 Task: Find connections with filter location Alhaurín el Grande with filter topic #coachingwith filter profile language English with filter current company Persistent Systems with filter school Saintgits College of Engineering (Autonomous) with filter industry Holding Companies with filter service category Ghostwriting with filter keywords title Director of Maintenance
Action: Mouse moved to (512, 64)
Screenshot: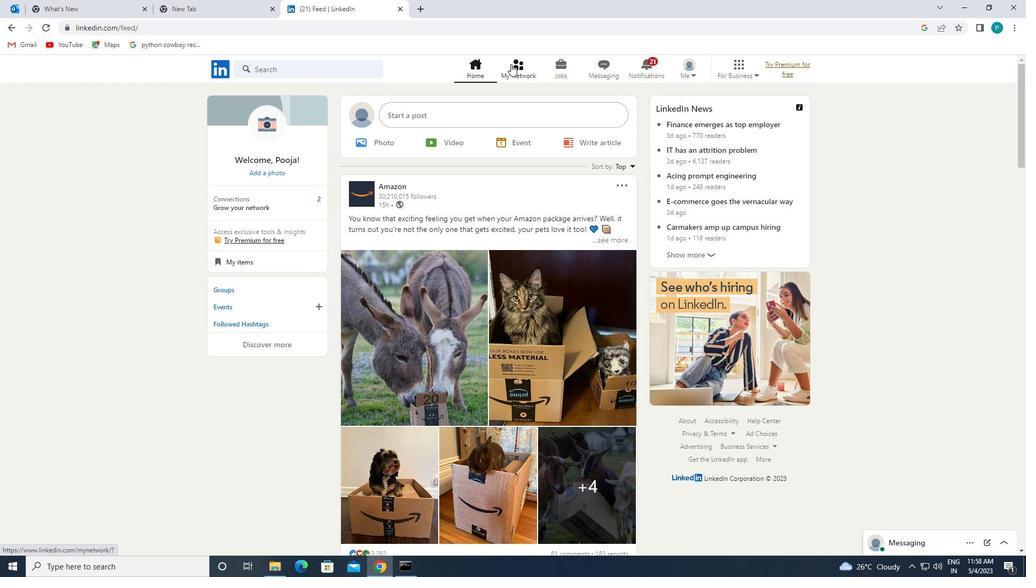 
Action: Mouse pressed left at (512, 64)
Screenshot: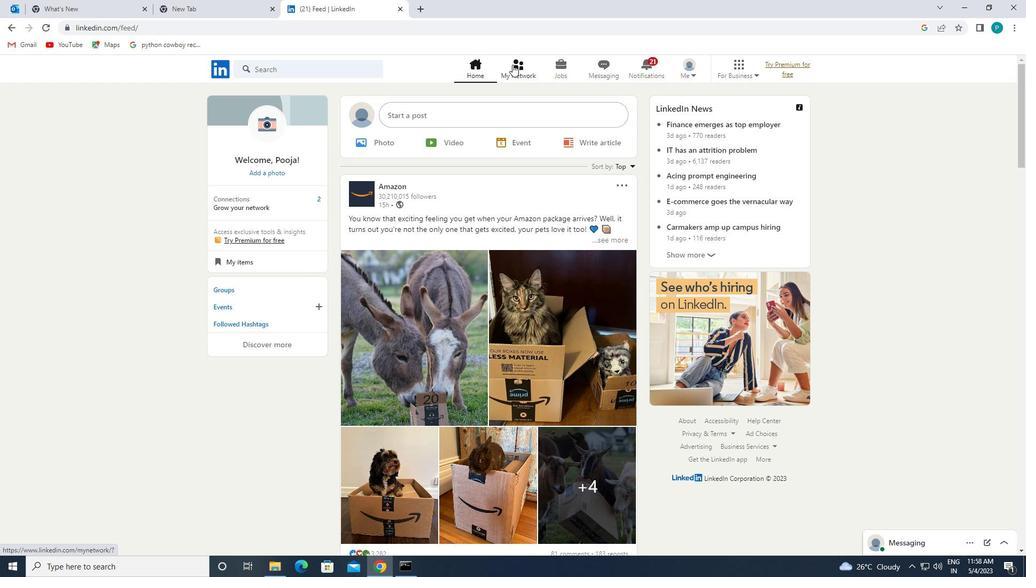 
Action: Mouse moved to (285, 129)
Screenshot: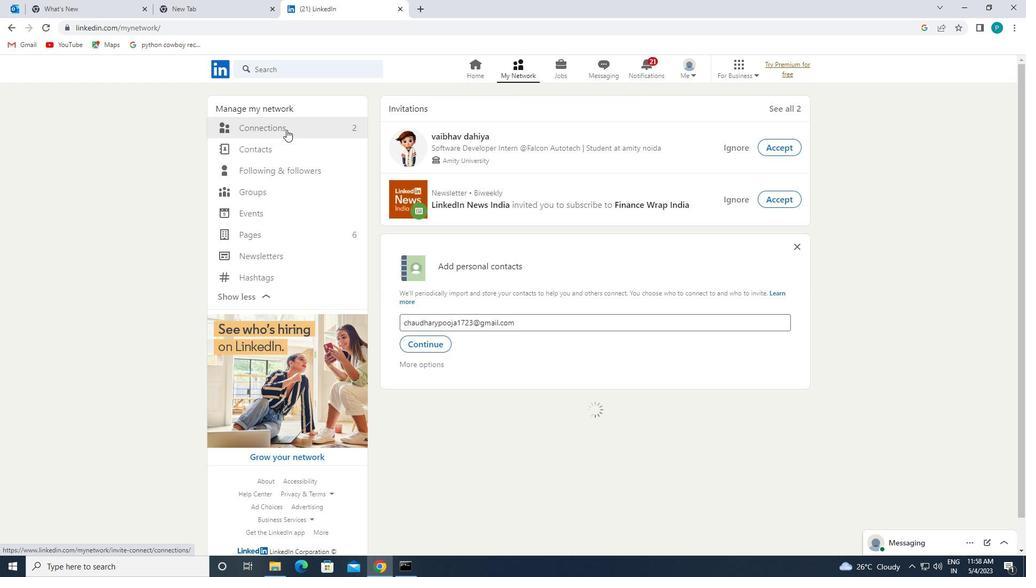 
Action: Mouse pressed left at (285, 129)
Screenshot: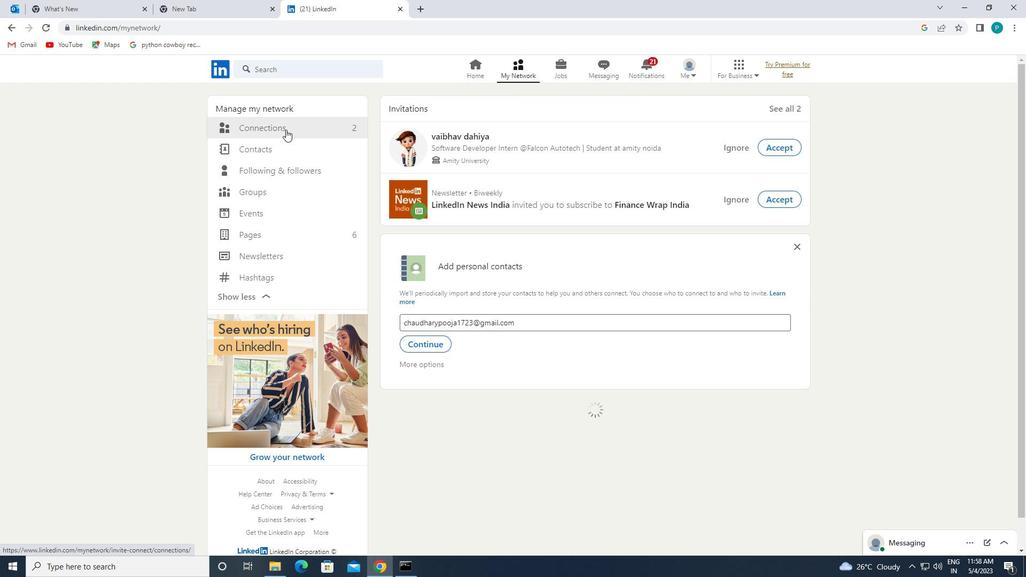 
Action: Mouse moved to (583, 134)
Screenshot: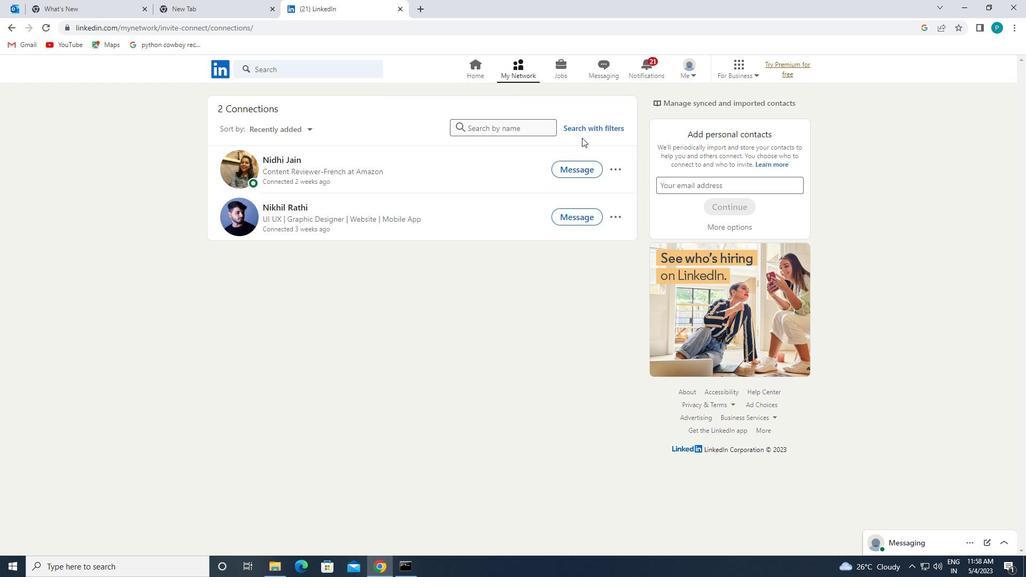 
Action: Mouse pressed left at (583, 134)
Screenshot: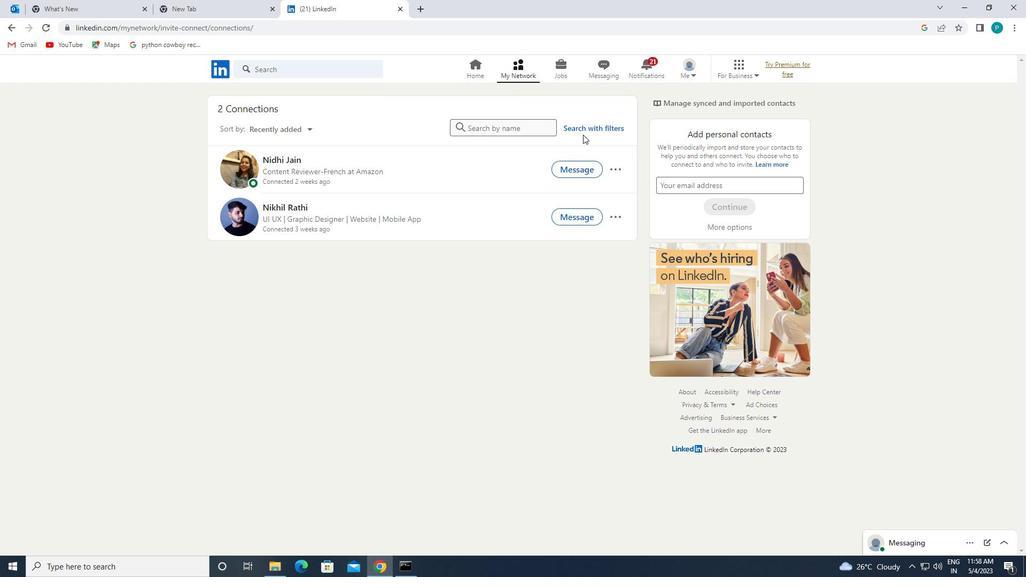 
Action: Mouse moved to (583, 130)
Screenshot: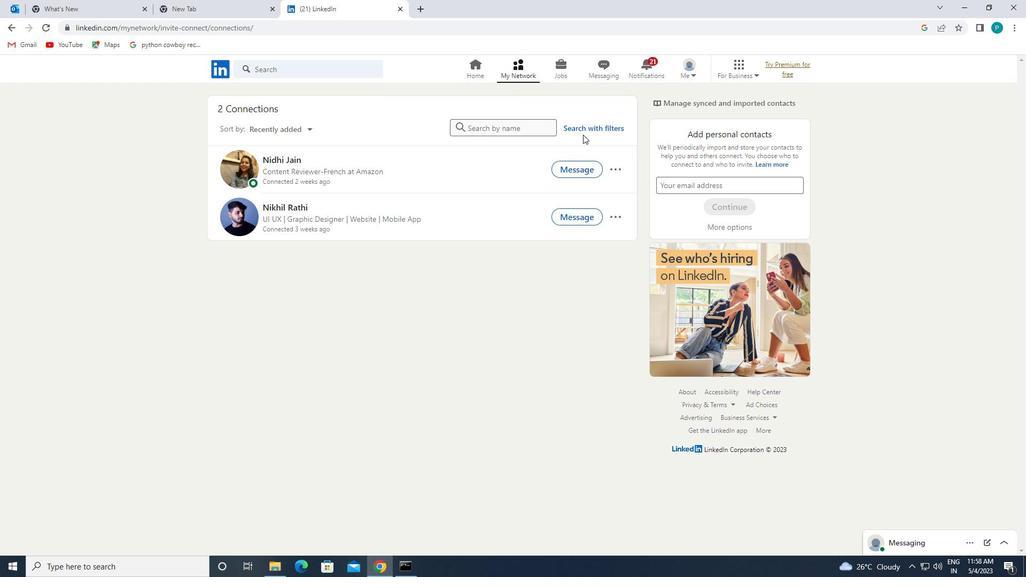 
Action: Mouse pressed left at (583, 130)
Screenshot: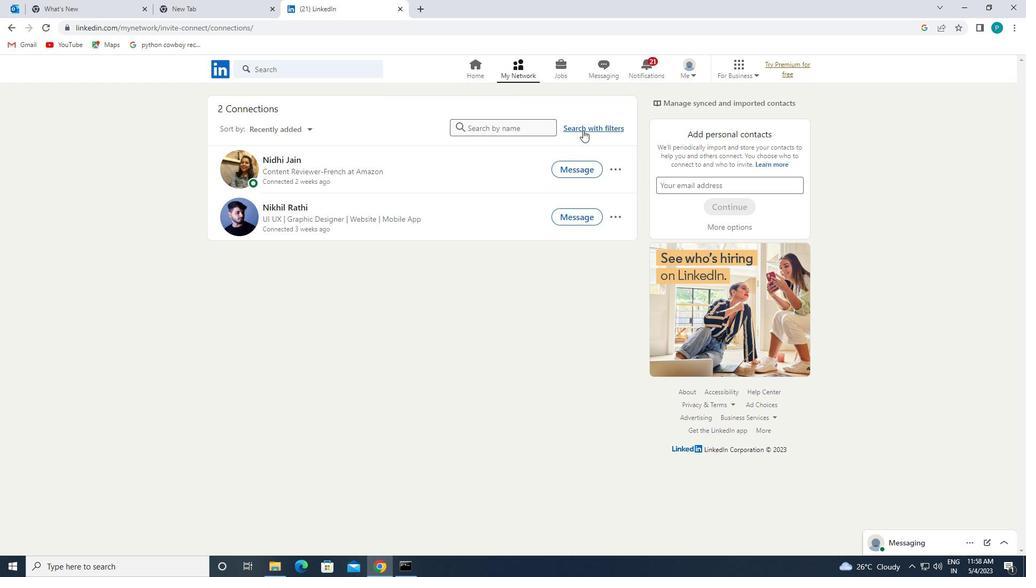 
Action: Mouse moved to (541, 95)
Screenshot: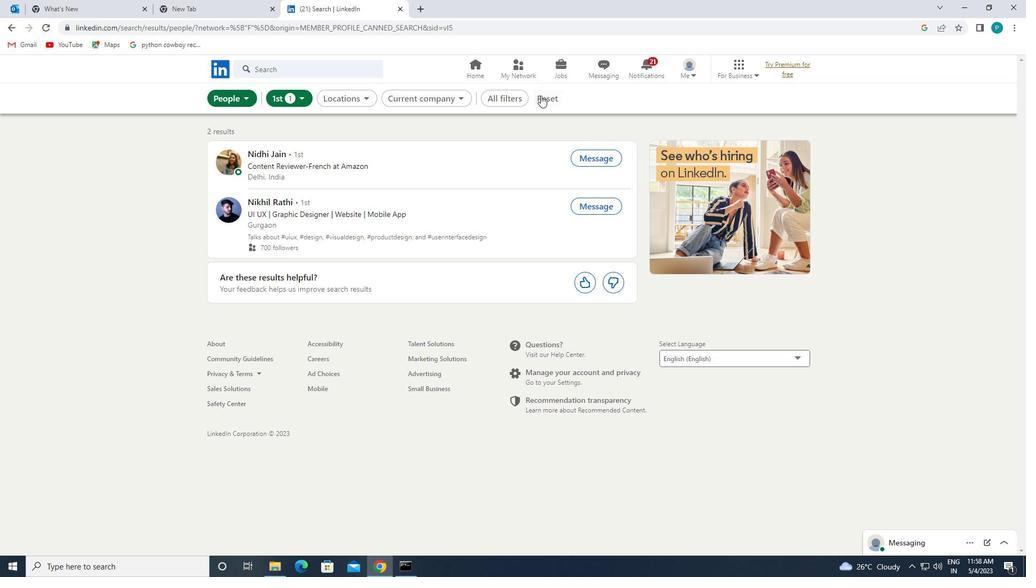 
Action: Mouse pressed left at (541, 95)
Screenshot: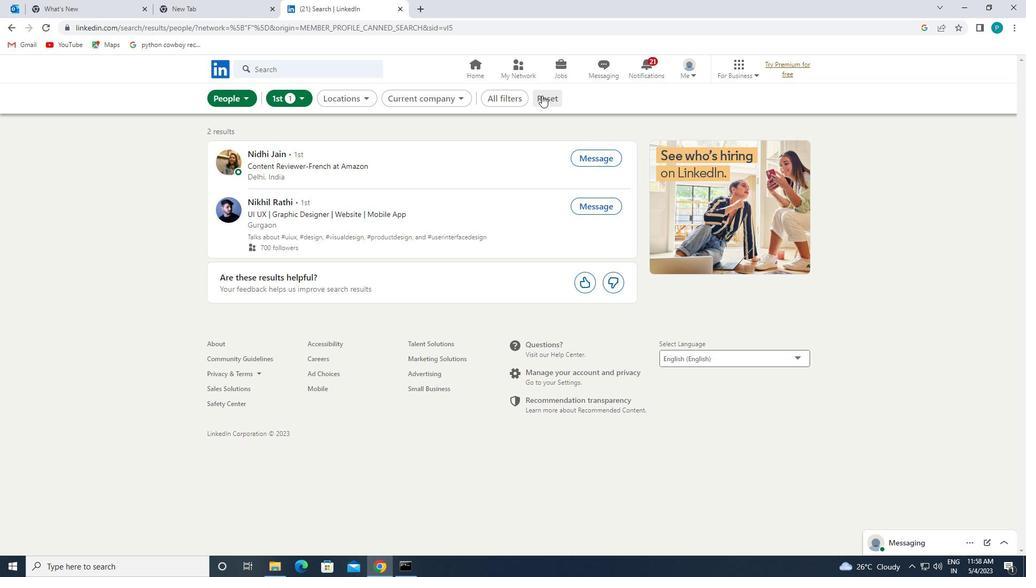 
Action: Mouse moved to (538, 95)
Screenshot: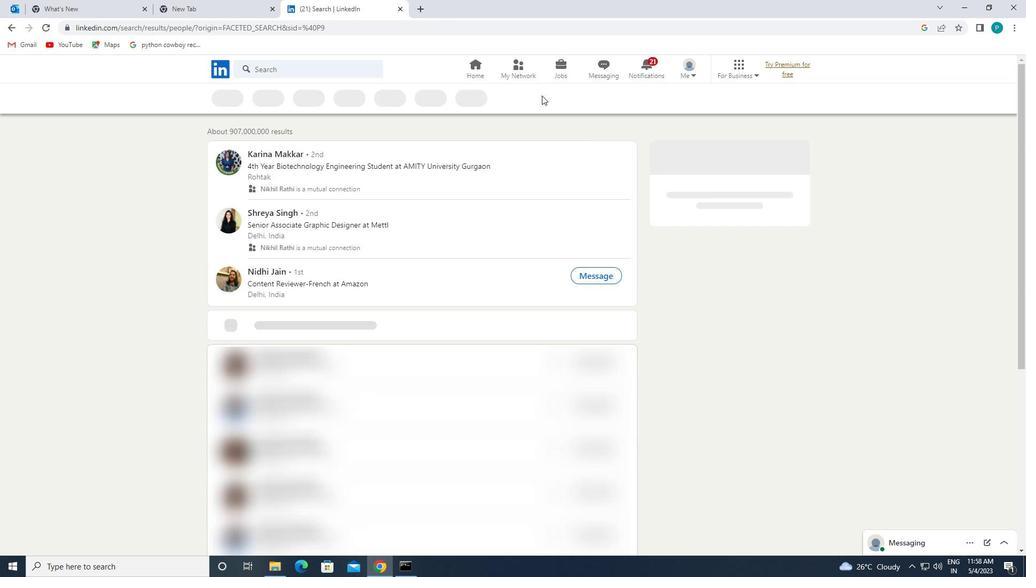 
Action: Mouse pressed left at (538, 95)
Screenshot: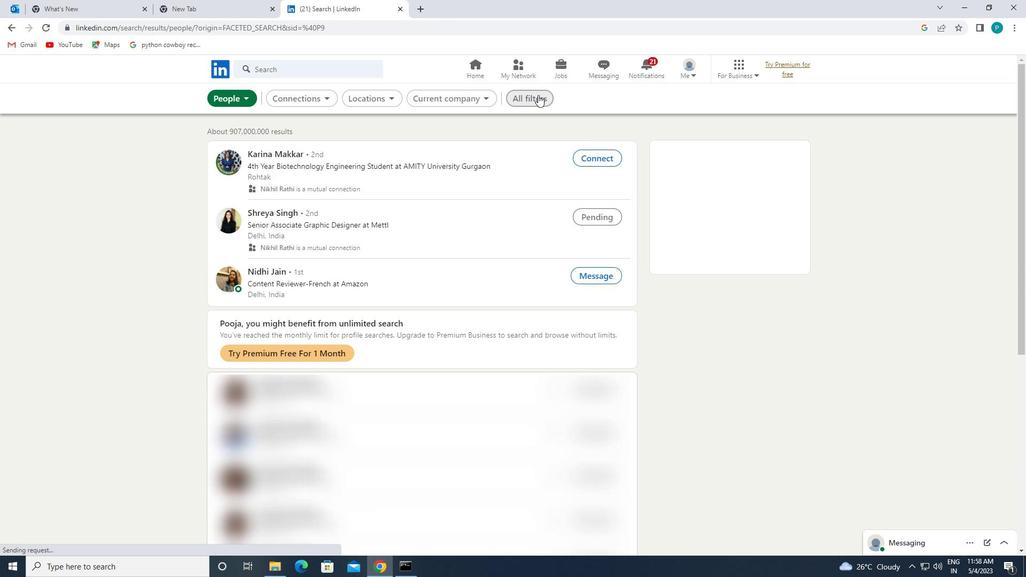 
Action: Mouse moved to (582, 140)
Screenshot: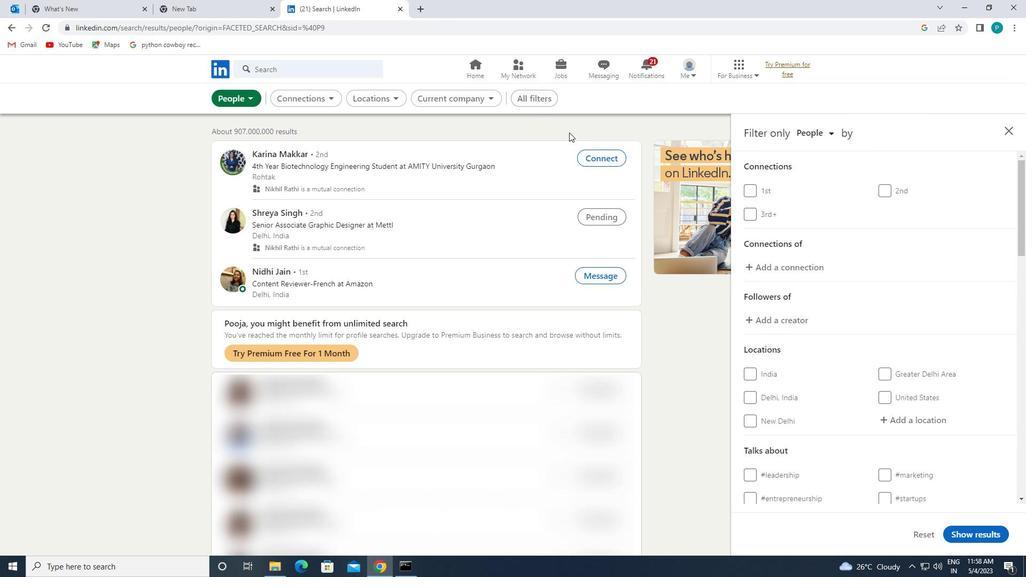 
Action: Mouse scrolled (582, 140) with delta (0, 0)
Screenshot: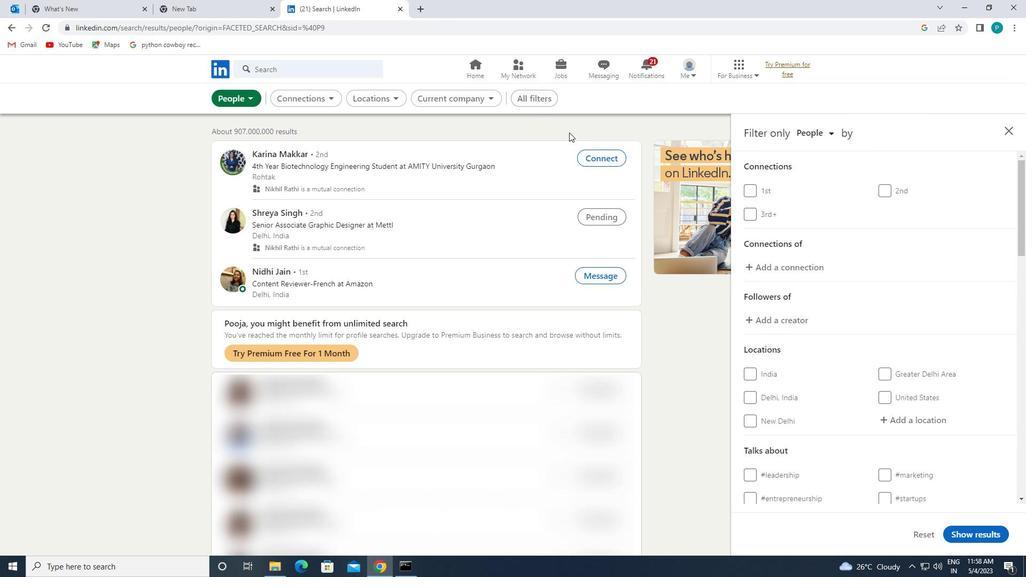 
Action: Mouse moved to (603, 149)
Screenshot: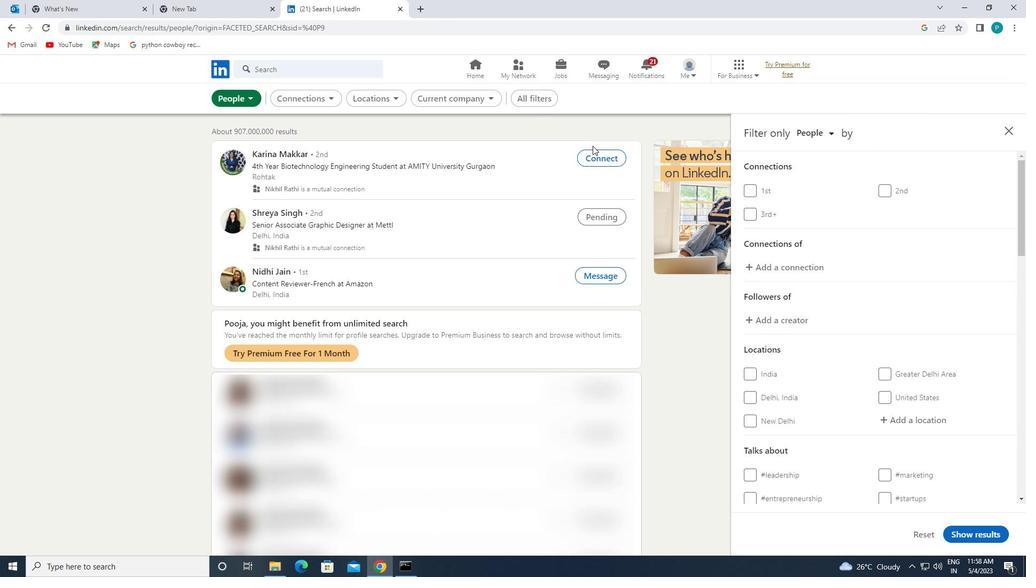 
Action: Mouse scrolled (603, 148) with delta (0, 0)
Screenshot: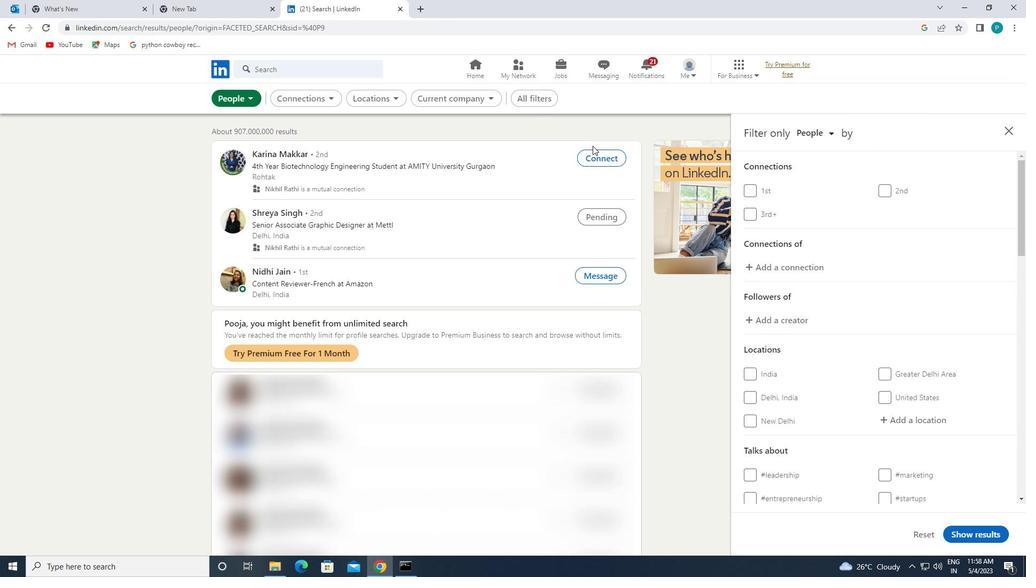
Action: Mouse moved to (835, 300)
Screenshot: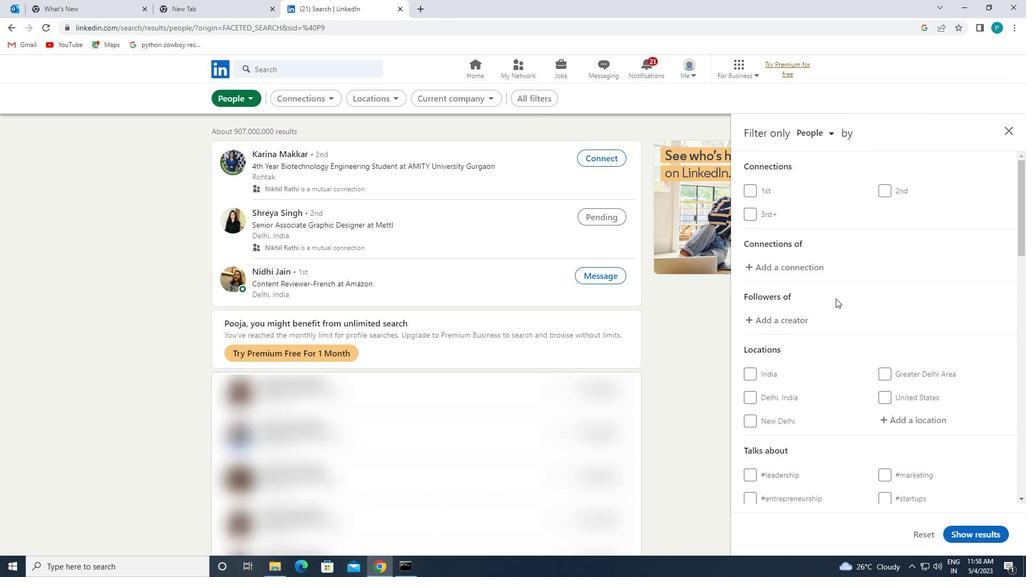 
Action: Mouse scrolled (835, 299) with delta (0, 0)
Screenshot: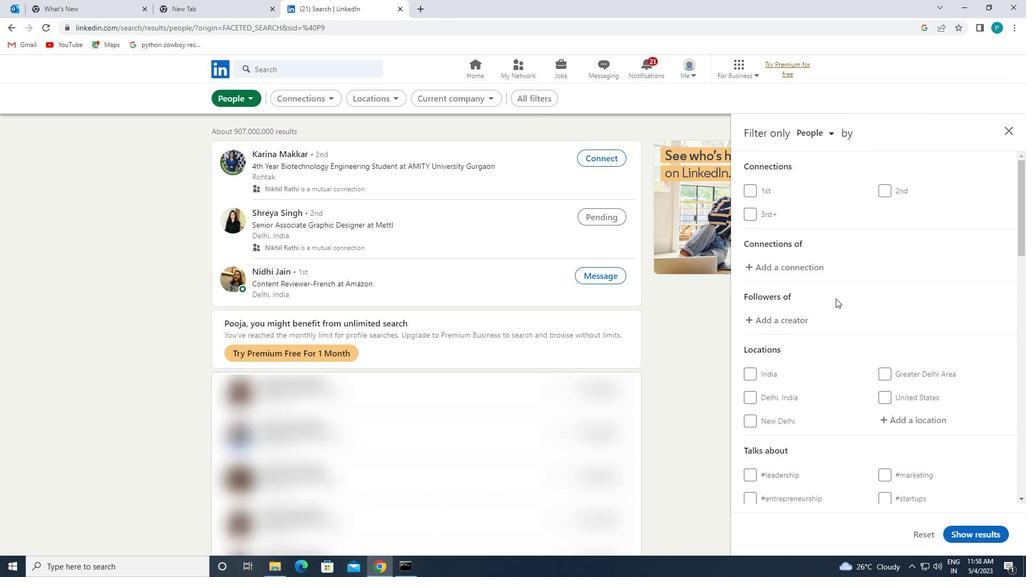 
Action: Mouse moved to (896, 331)
Screenshot: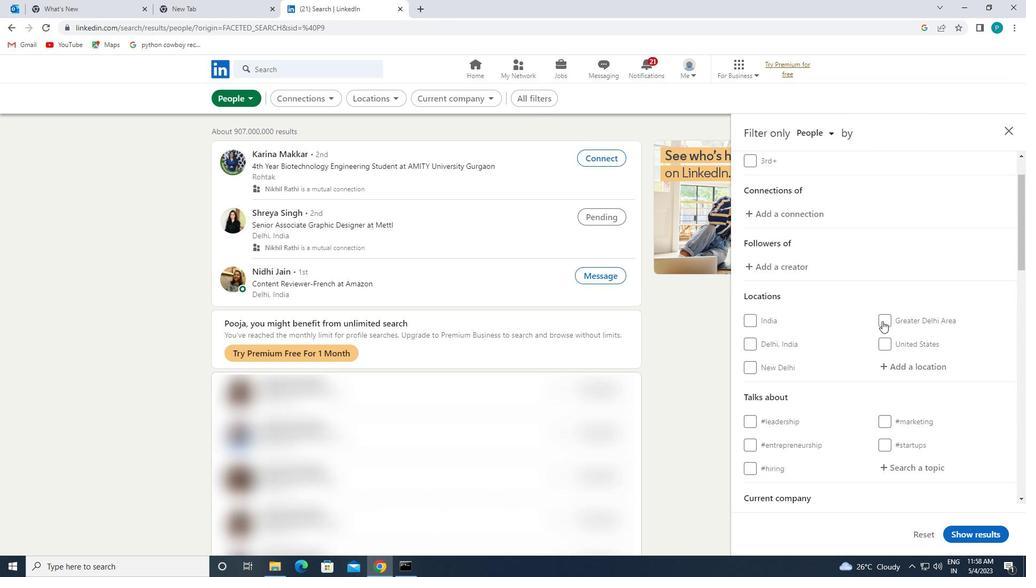 
Action: Mouse scrolled (896, 330) with delta (0, 0)
Screenshot: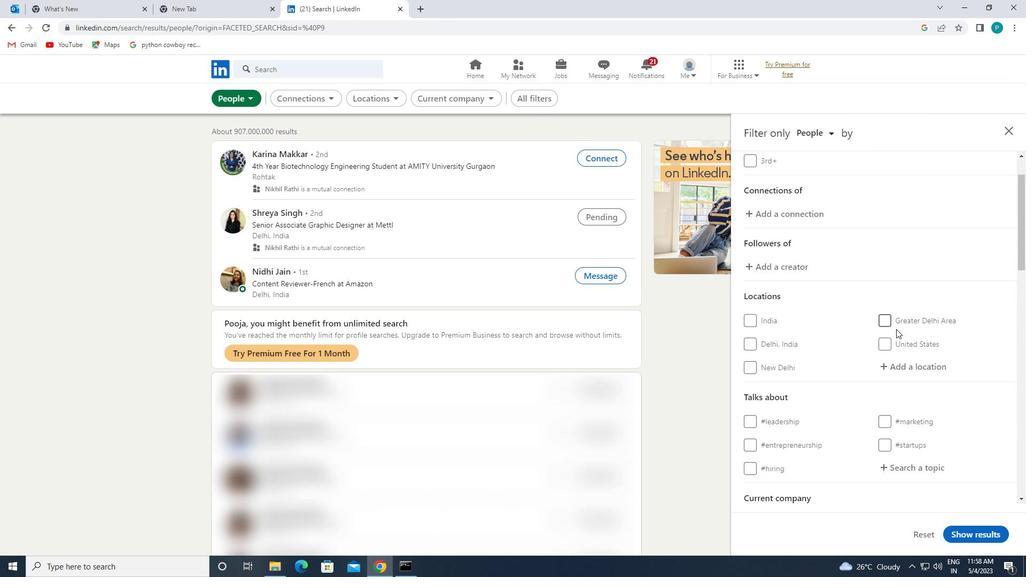 
Action: Mouse moved to (910, 316)
Screenshot: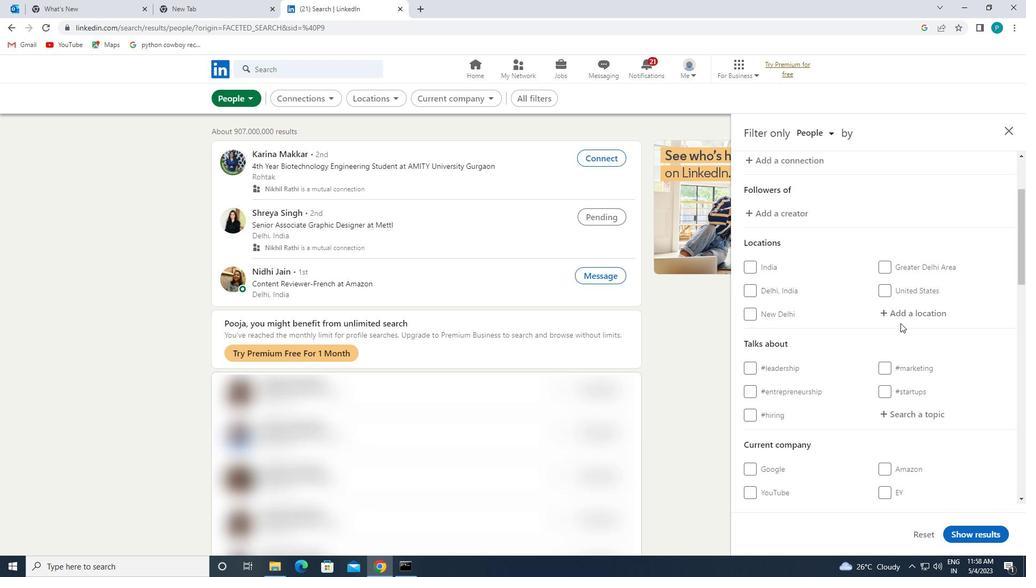 
Action: Mouse pressed left at (910, 316)
Screenshot: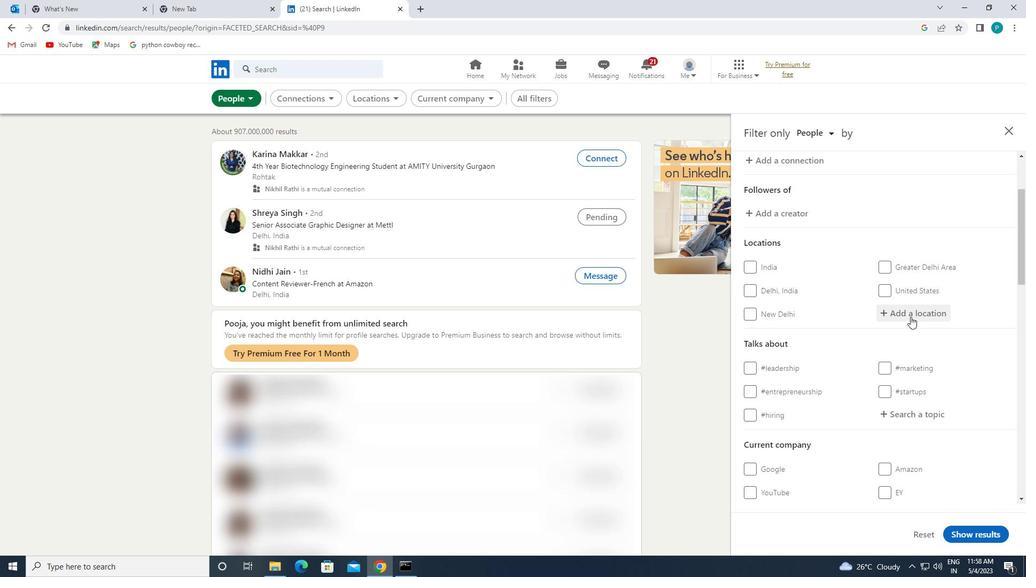 
Action: Mouse moved to (911, 316)
Screenshot: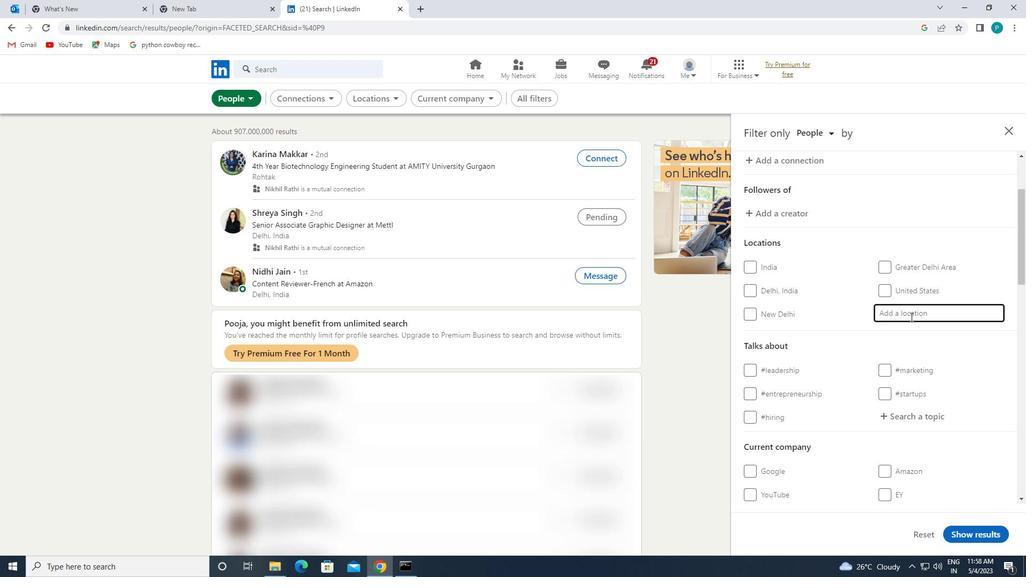 
Action: Key pressed <Key.caps_lock>a<Key.caps_lock>lhaurin
Screenshot: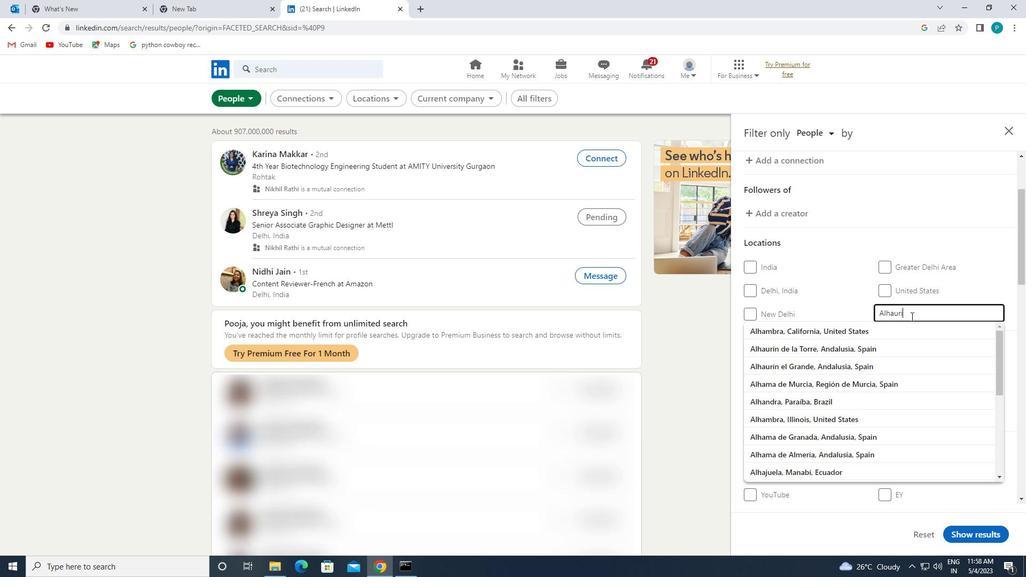 
Action: Mouse moved to (854, 347)
Screenshot: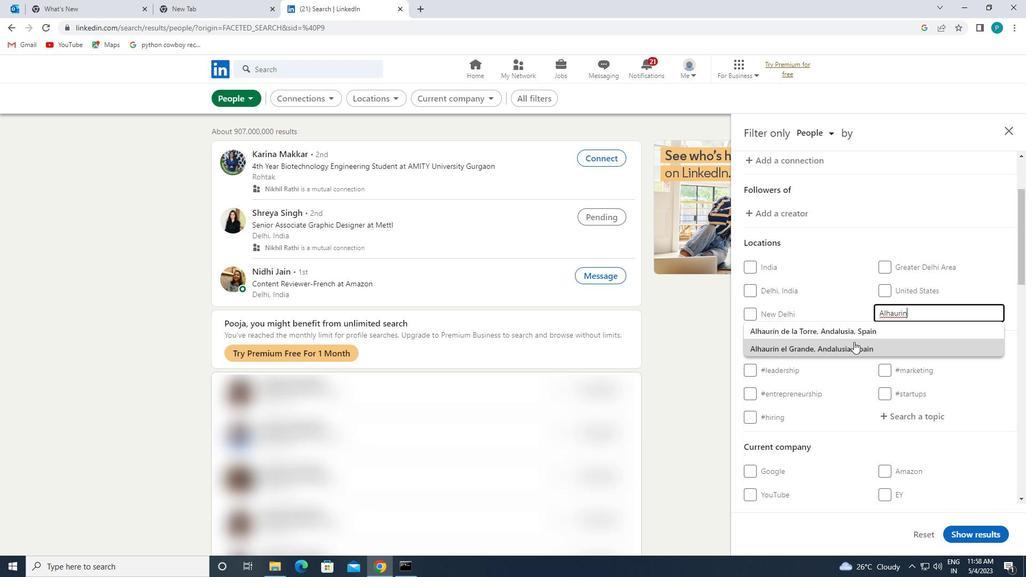 
Action: Mouse pressed left at (854, 347)
Screenshot: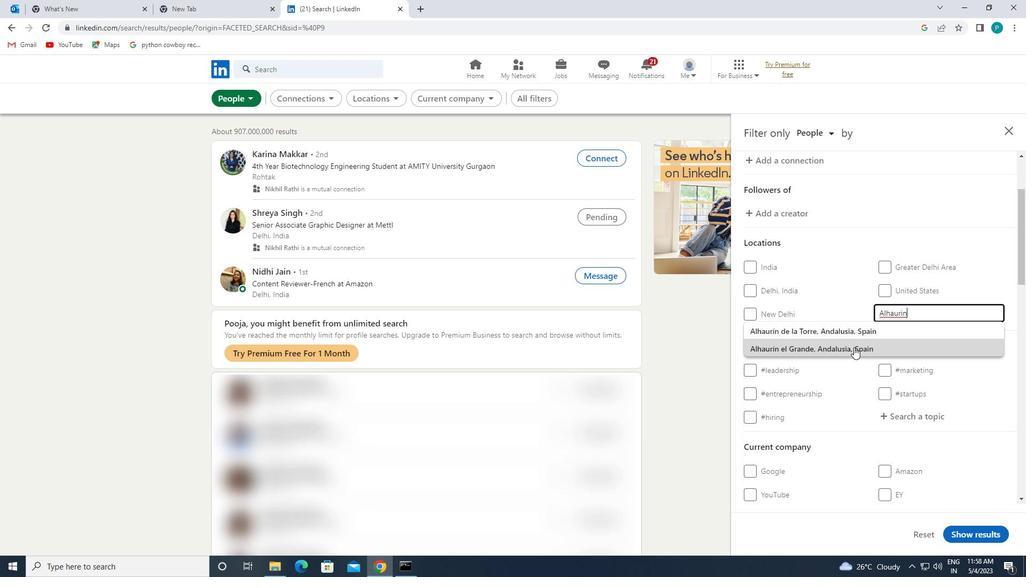 
Action: Mouse moved to (857, 346)
Screenshot: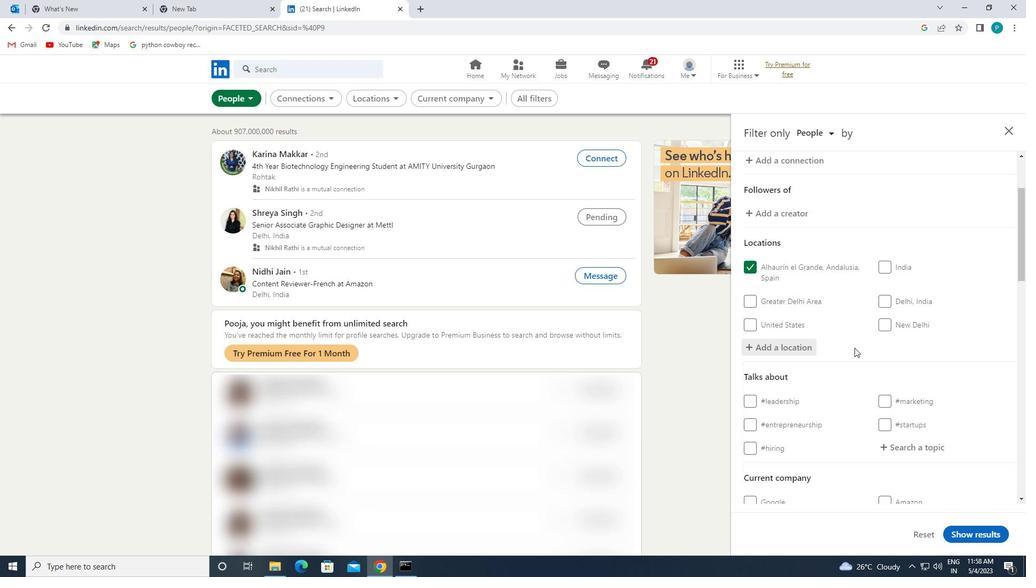 
Action: Mouse scrolled (857, 345) with delta (0, 0)
Screenshot: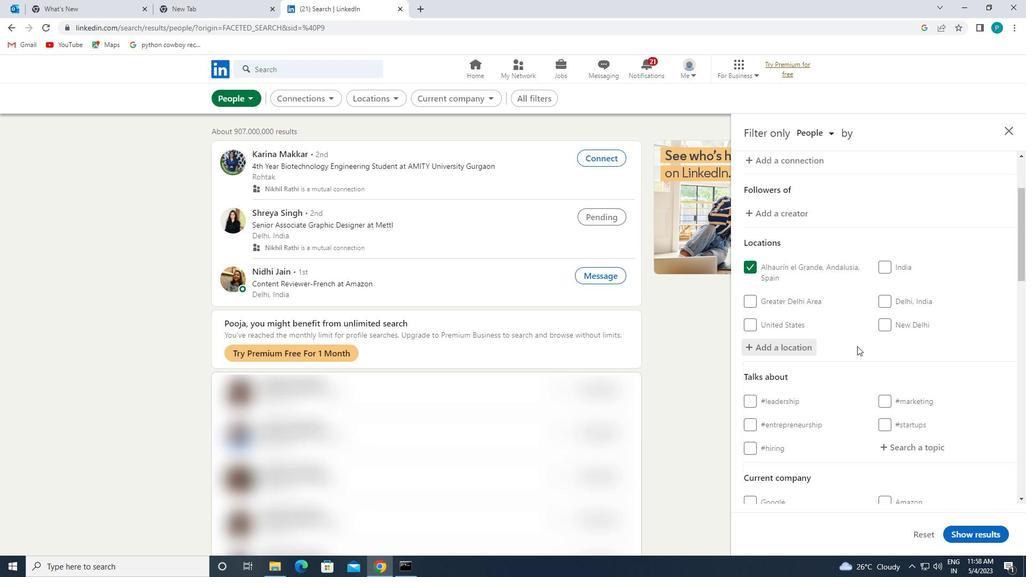 
Action: Mouse moved to (857, 346)
Screenshot: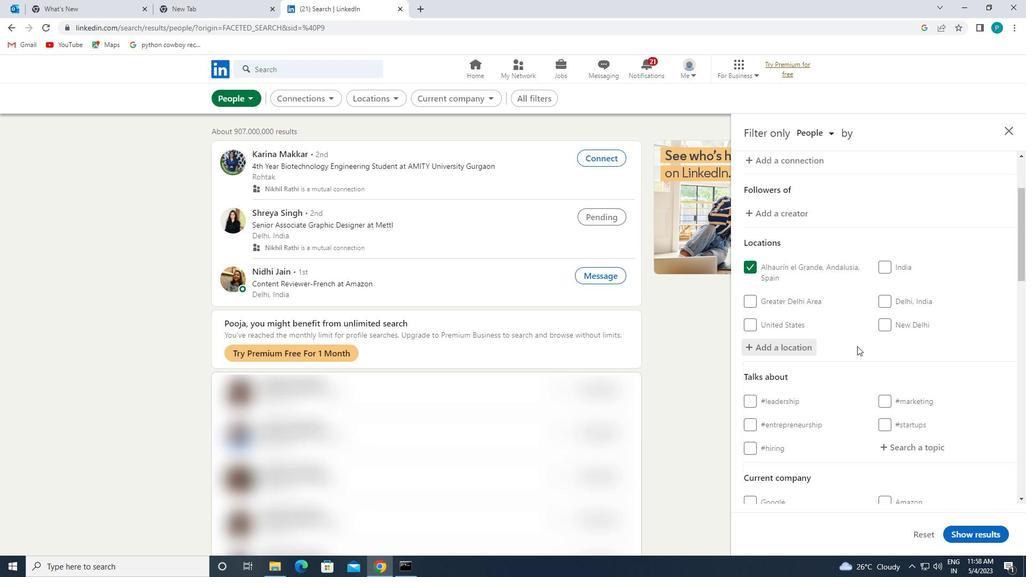 
Action: Mouse scrolled (857, 345) with delta (0, 0)
Screenshot: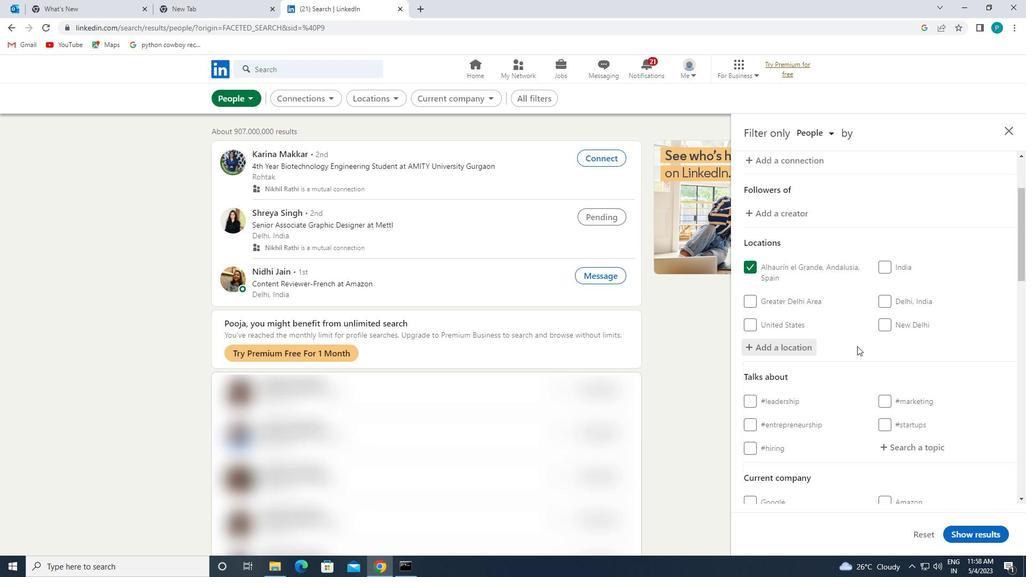 
Action: Mouse moved to (898, 340)
Screenshot: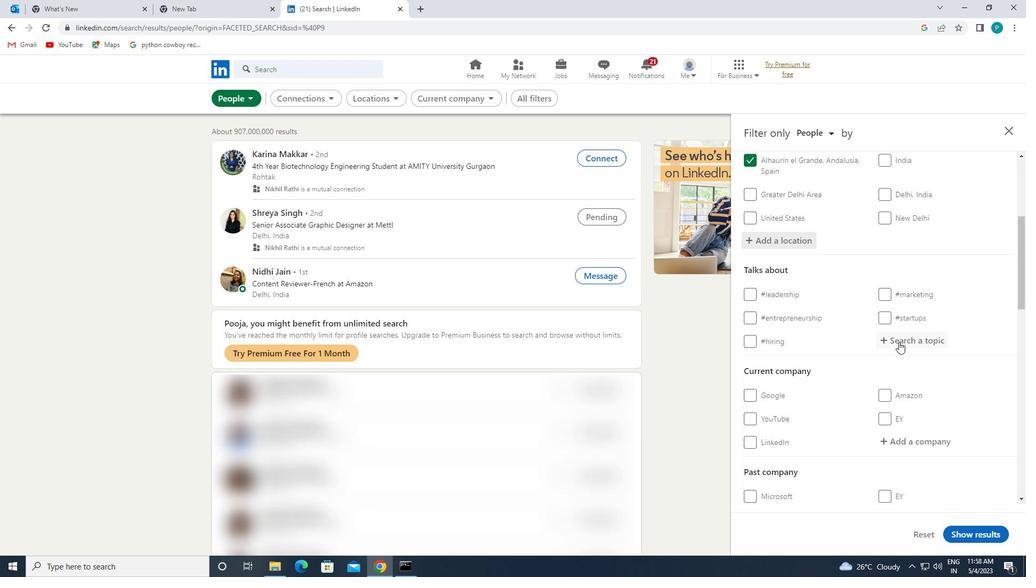 
Action: Mouse pressed left at (898, 340)
Screenshot: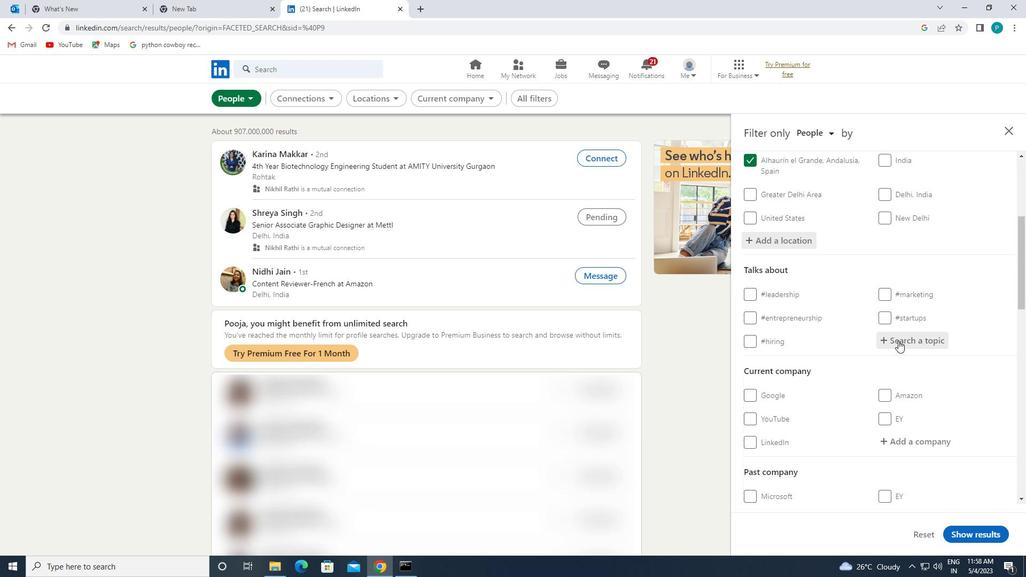 
Action: Key pressed <Key.shift>#COACHING
Screenshot: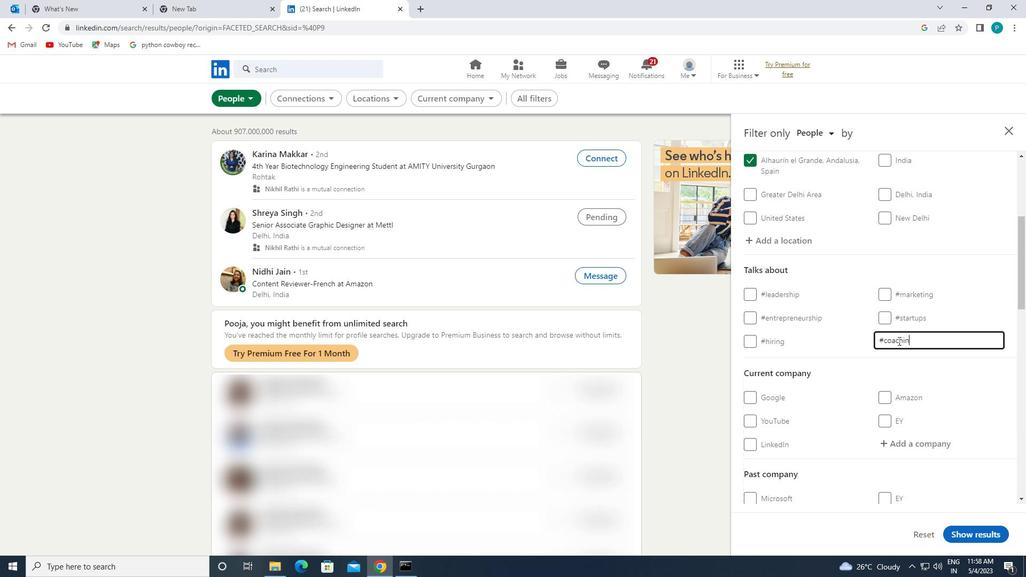 
Action: Mouse moved to (840, 357)
Screenshot: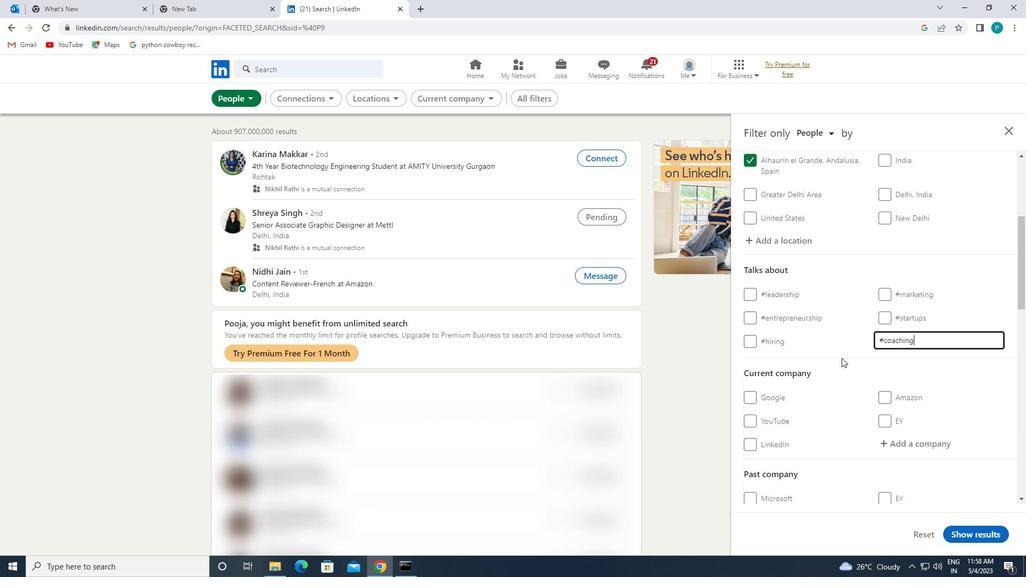 
Action: Mouse scrolled (840, 356) with delta (0, 0)
Screenshot: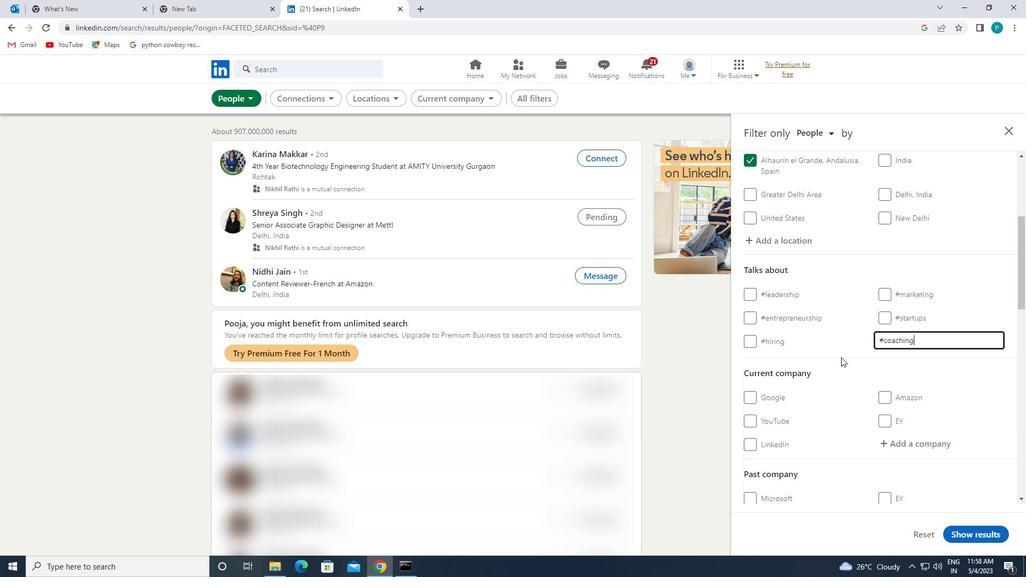 
Action: Mouse scrolled (840, 356) with delta (0, 0)
Screenshot: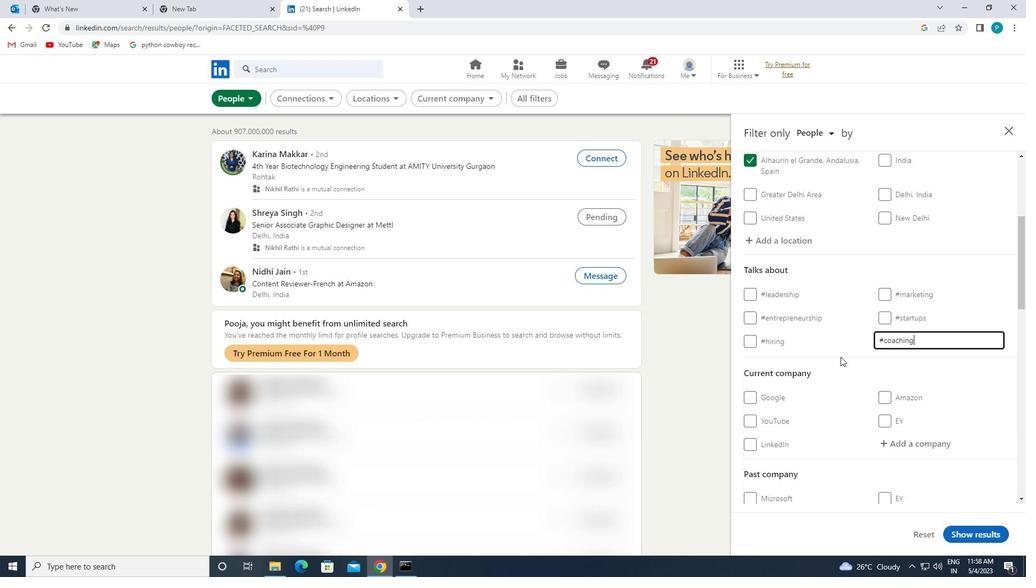 
Action: Mouse moved to (818, 354)
Screenshot: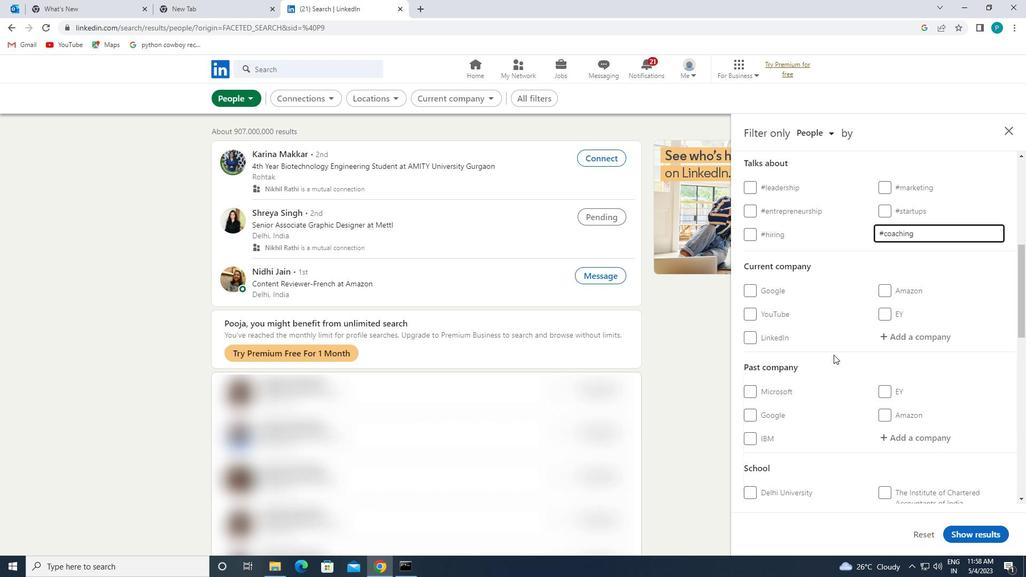 
Action: Mouse scrolled (818, 354) with delta (0, 0)
Screenshot: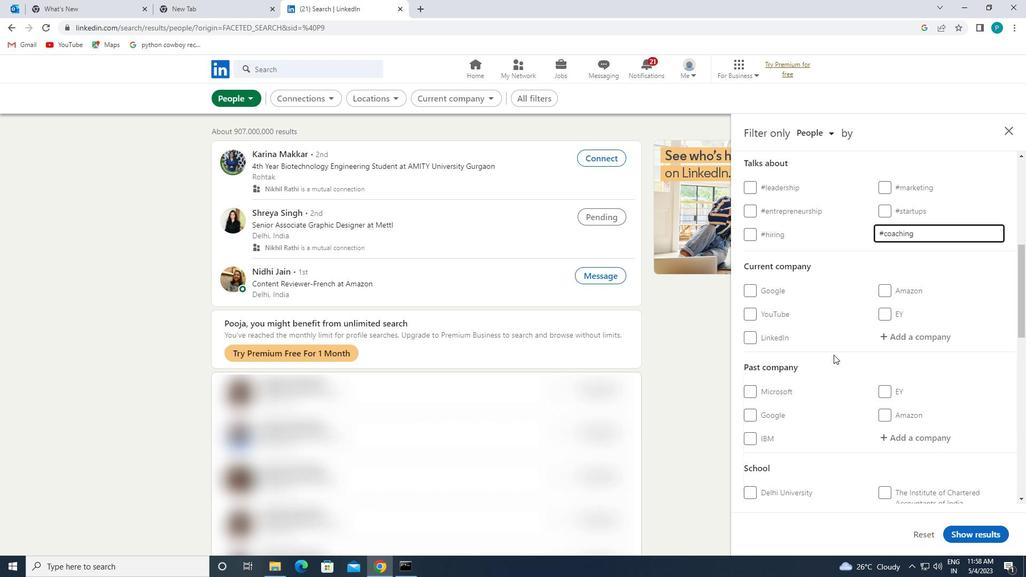 
Action: Mouse moved to (817, 355)
Screenshot: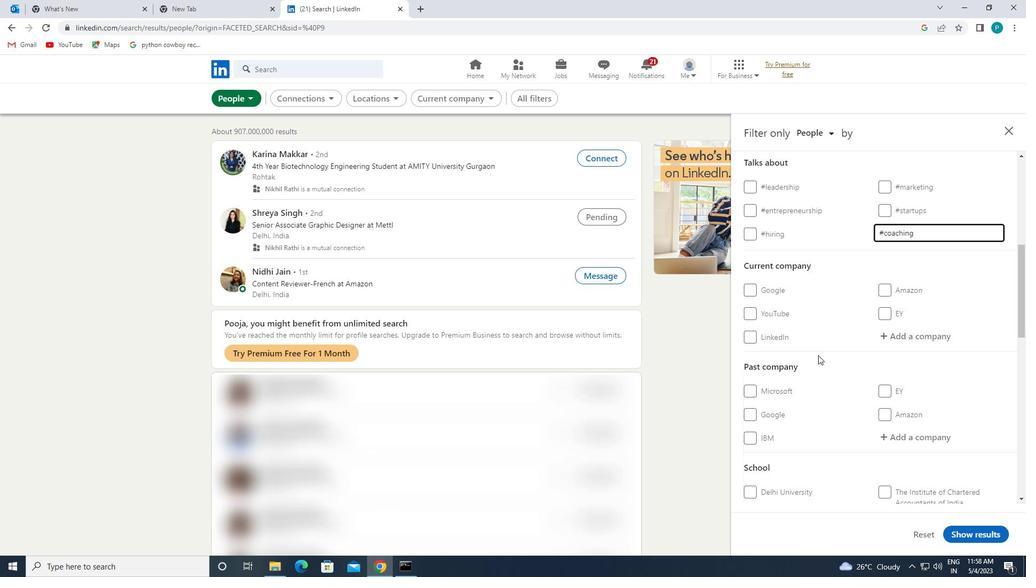 
Action: Mouse scrolled (817, 354) with delta (0, 0)
Screenshot: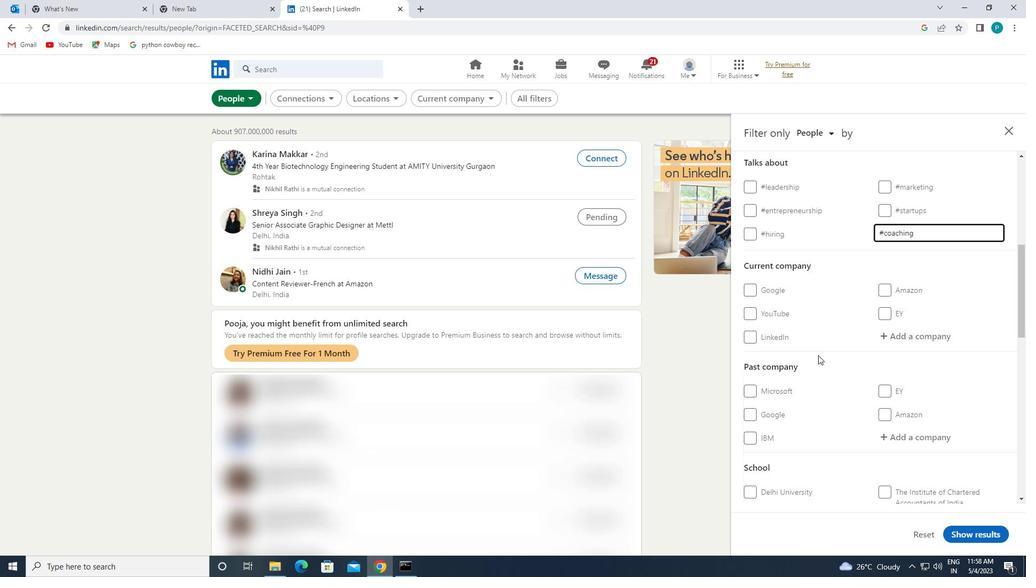 
Action: Mouse moved to (815, 356)
Screenshot: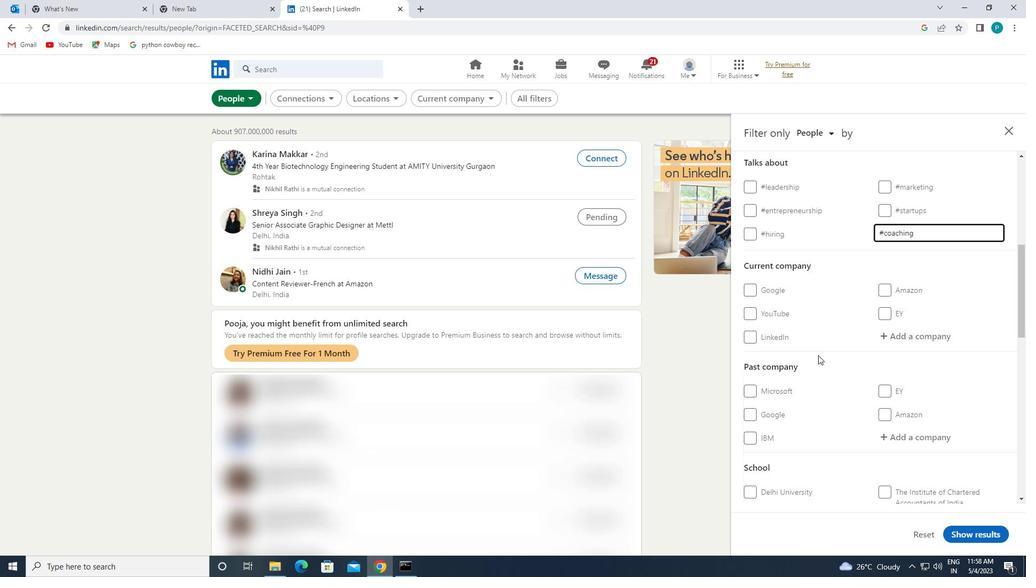 
Action: Mouse scrolled (815, 355) with delta (0, 0)
Screenshot: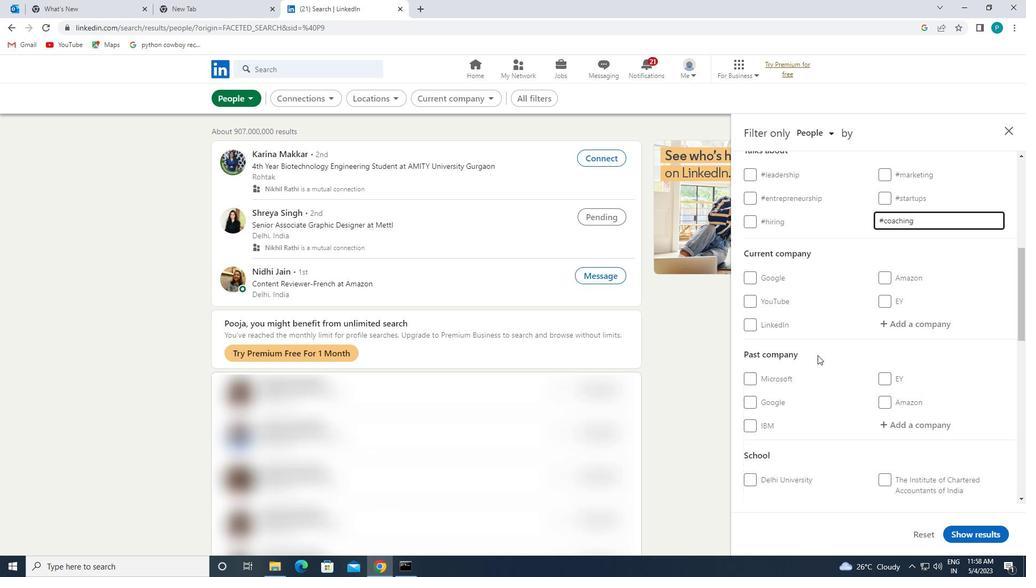 
Action: Mouse moved to (796, 368)
Screenshot: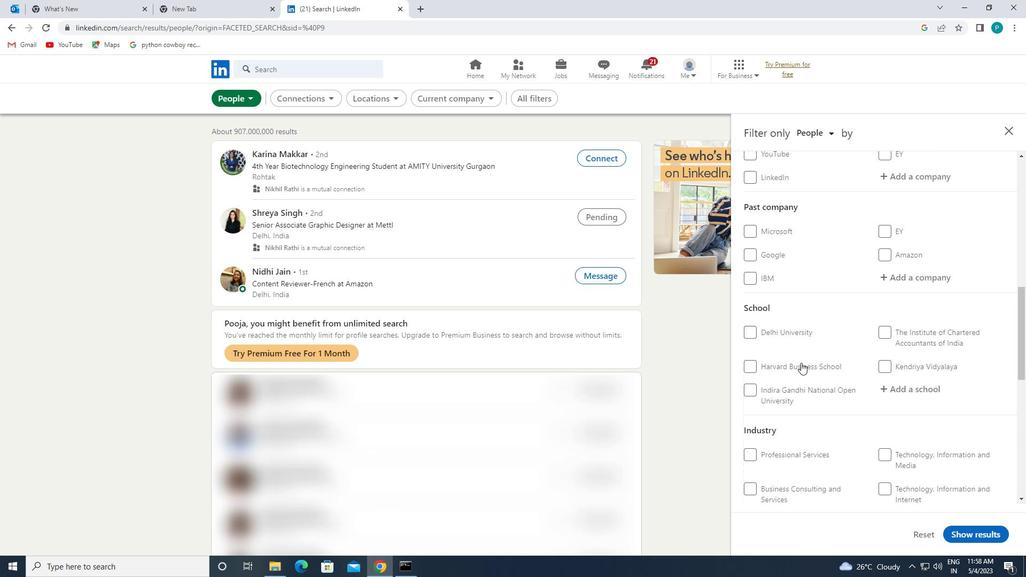 
Action: Mouse scrolled (796, 367) with delta (0, 0)
Screenshot: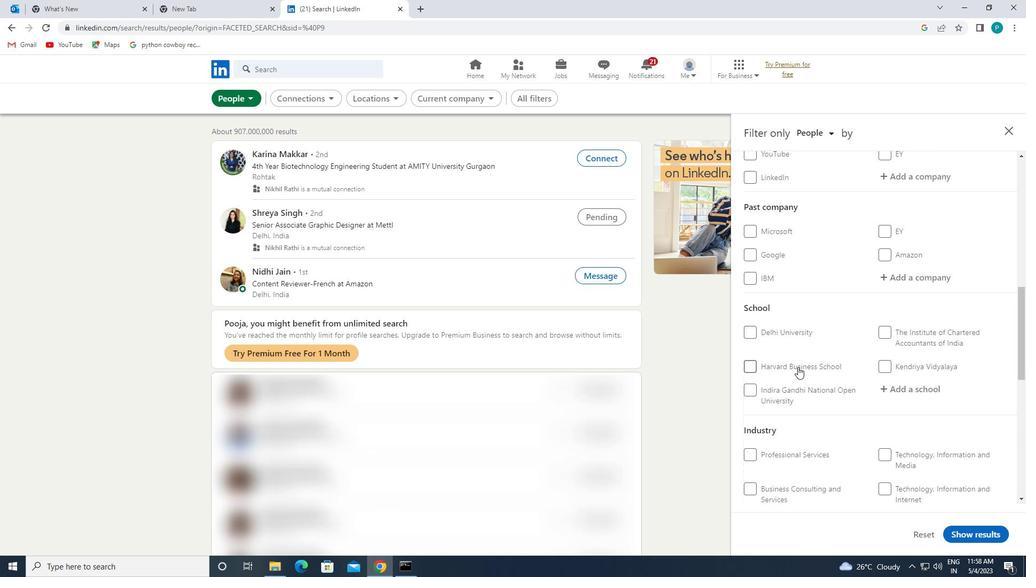 
Action: Mouse scrolled (796, 367) with delta (0, 0)
Screenshot: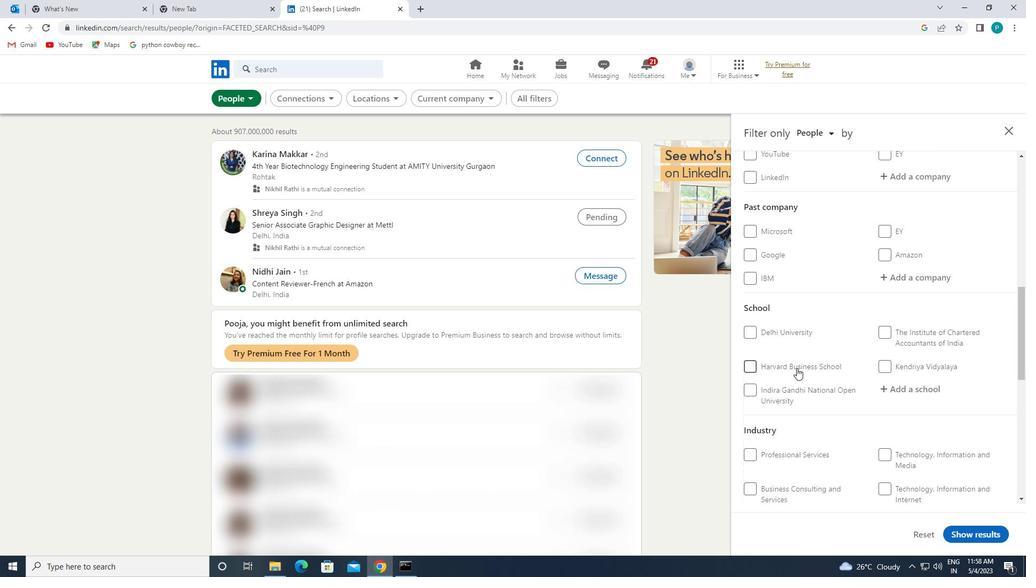 
Action: Mouse moved to (776, 405)
Screenshot: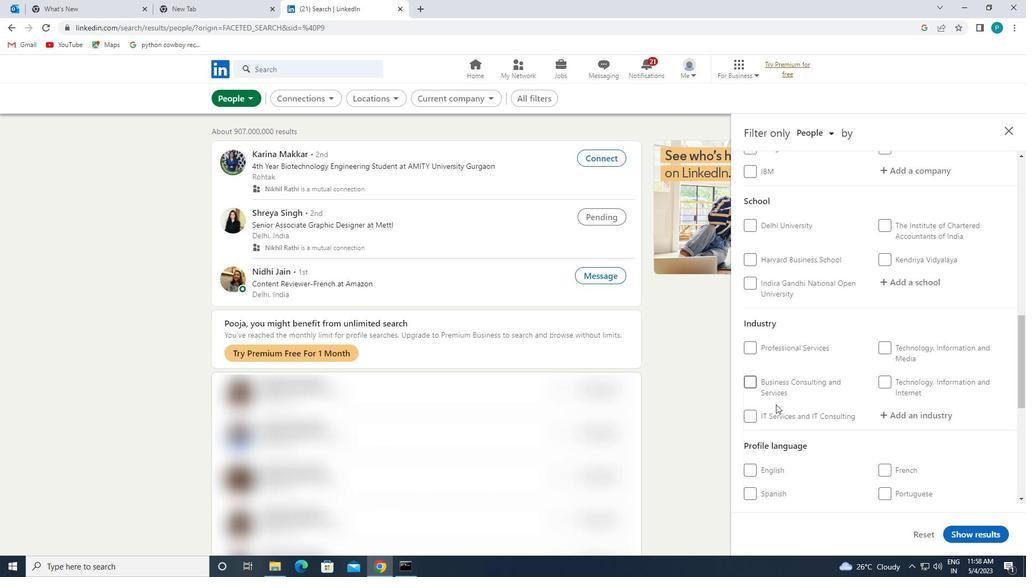 
Action: Mouse scrolled (776, 405) with delta (0, 0)
Screenshot: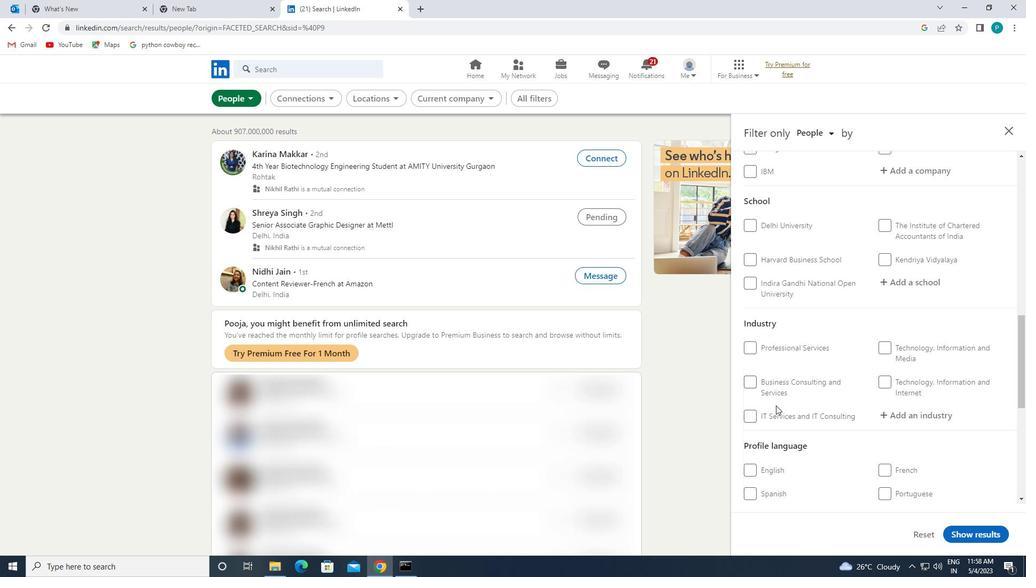 
Action: Mouse moved to (774, 412)
Screenshot: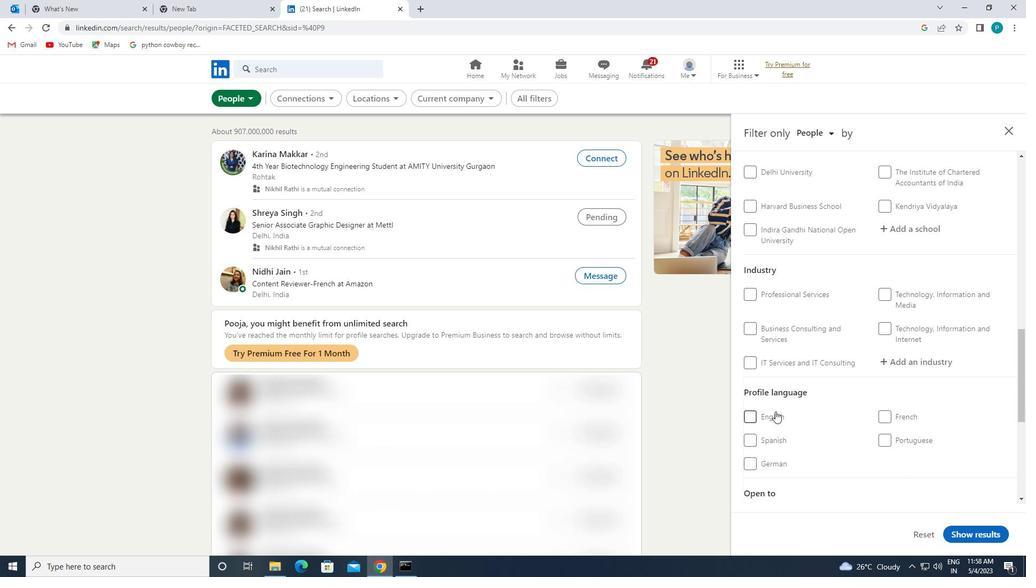 
Action: Mouse pressed left at (774, 412)
Screenshot: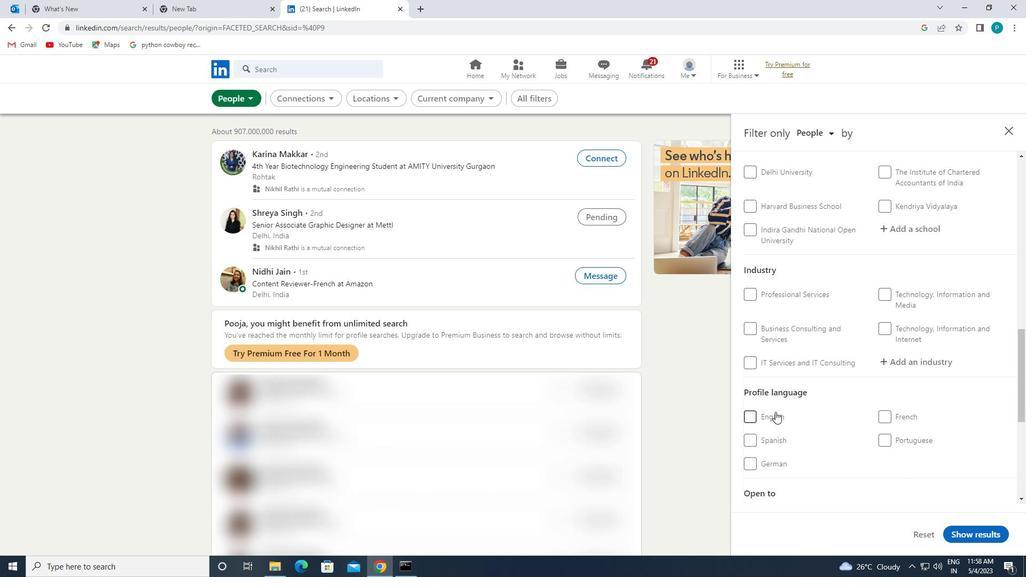 
Action: Mouse moved to (853, 386)
Screenshot: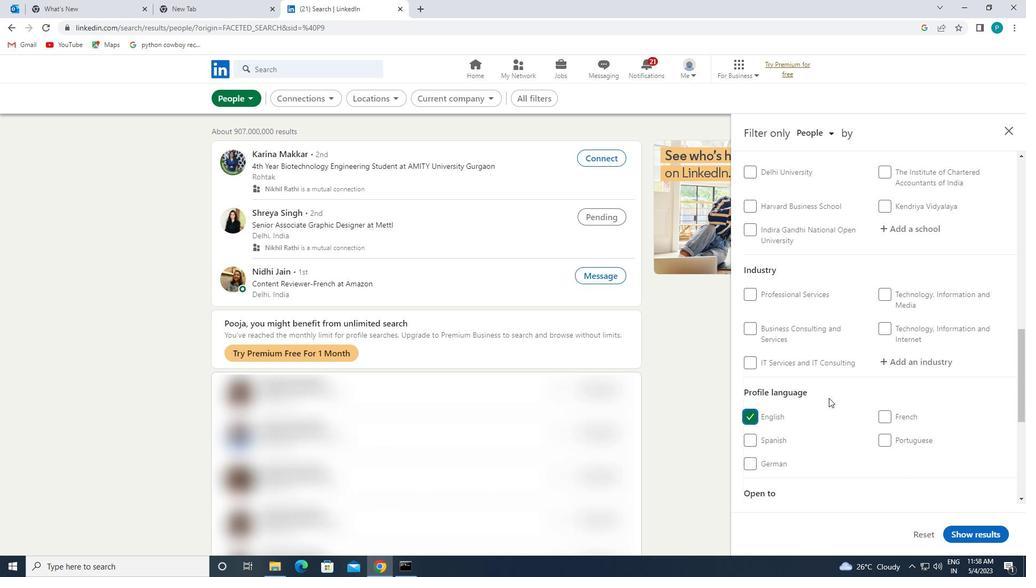 
Action: Mouse scrolled (853, 387) with delta (0, 0)
Screenshot: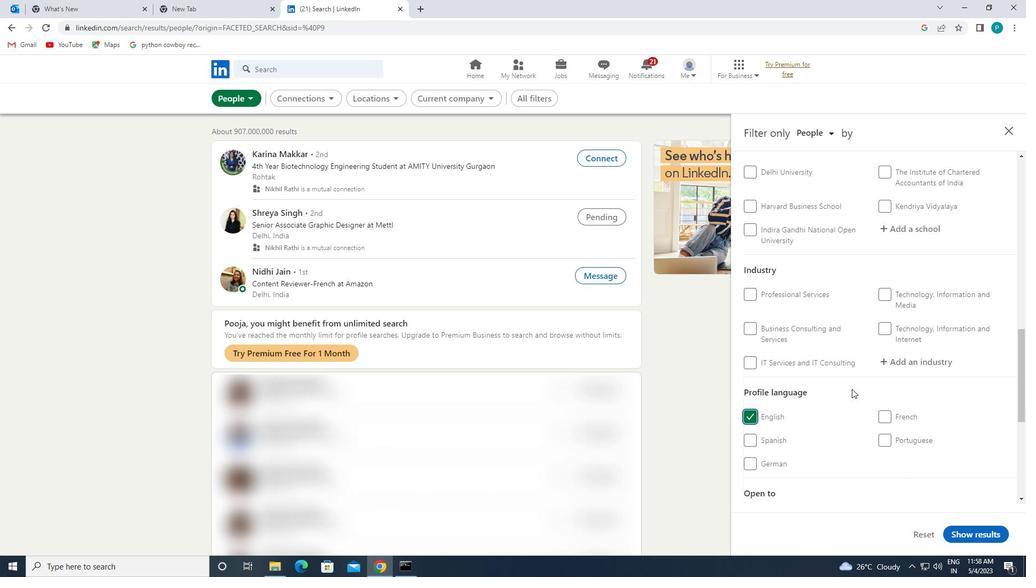 
Action: Mouse moved to (853, 386)
Screenshot: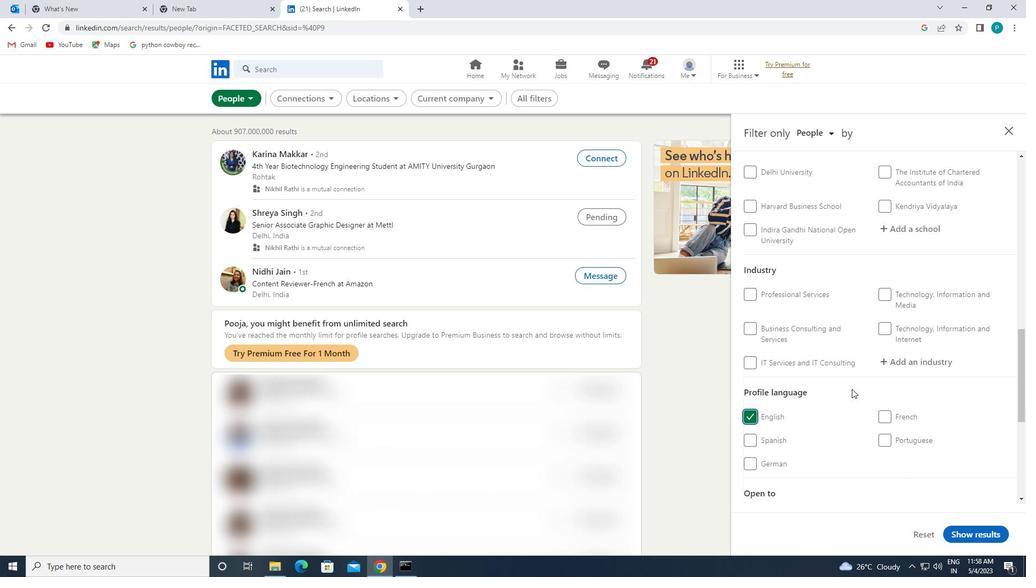 
Action: Mouse scrolled (853, 386) with delta (0, 0)
Screenshot: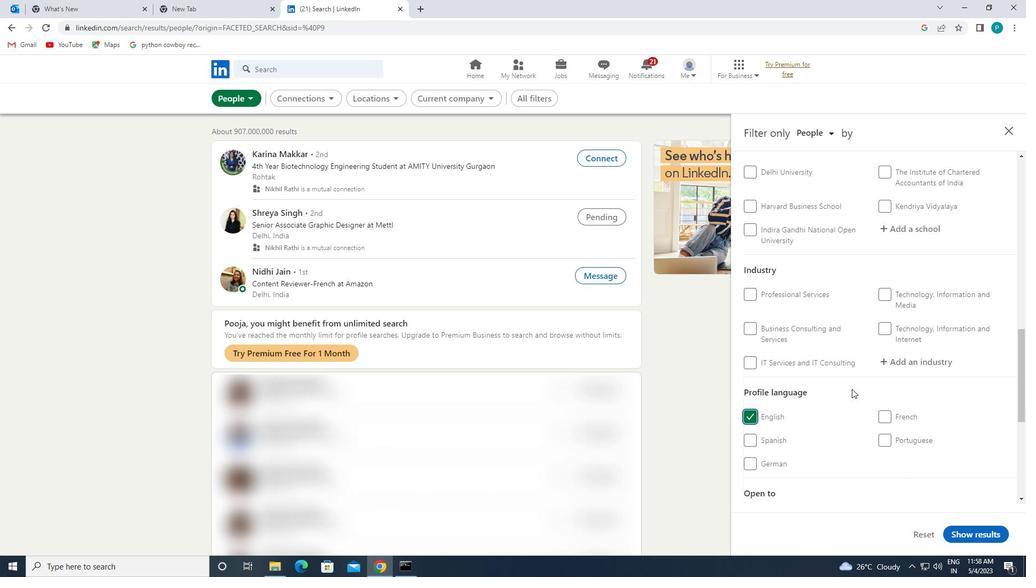 
Action: Mouse moved to (853, 386)
Screenshot: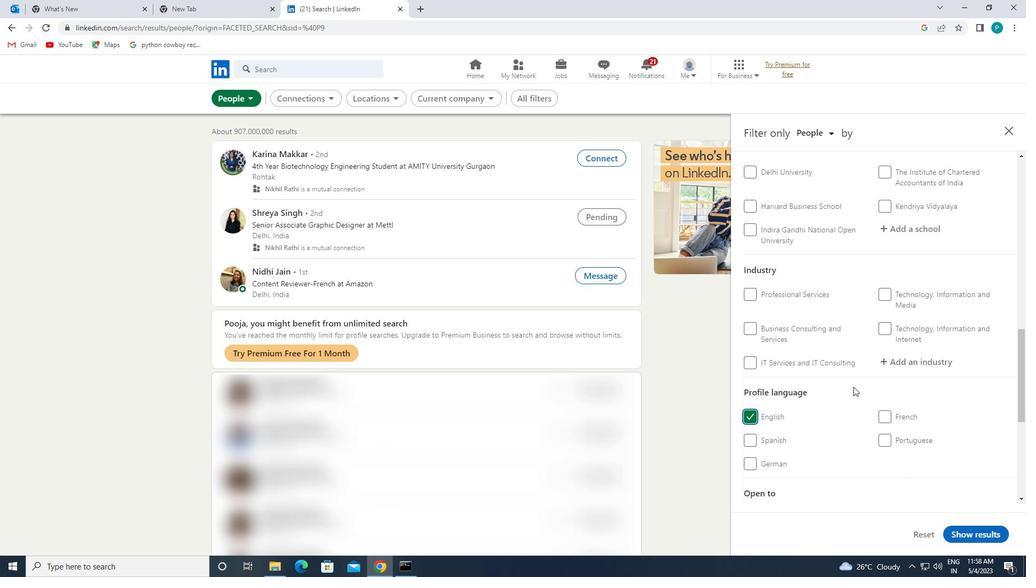 
Action: Mouse scrolled (853, 386) with delta (0, 0)
Screenshot: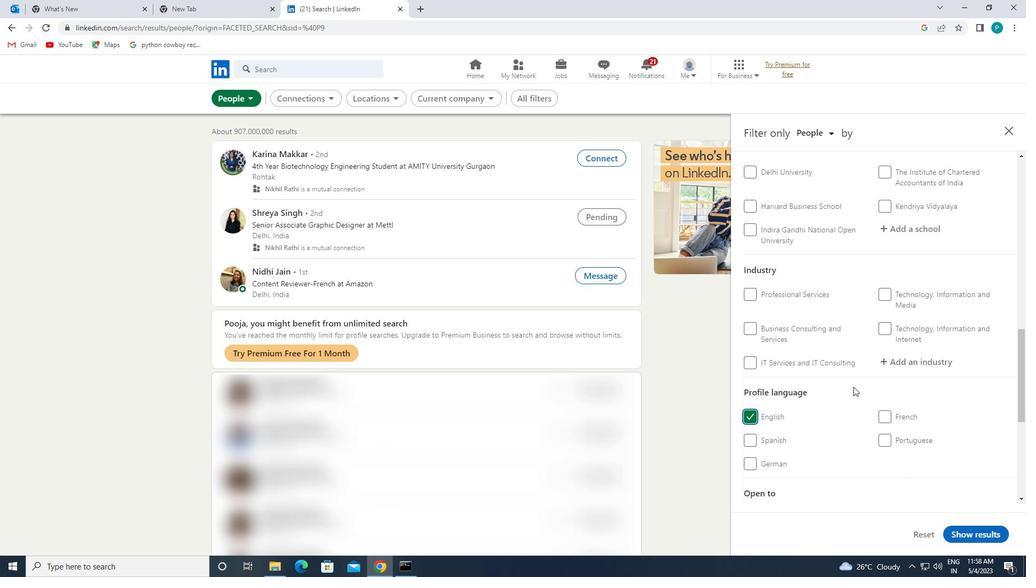 
Action: Mouse moved to (889, 368)
Screenshot: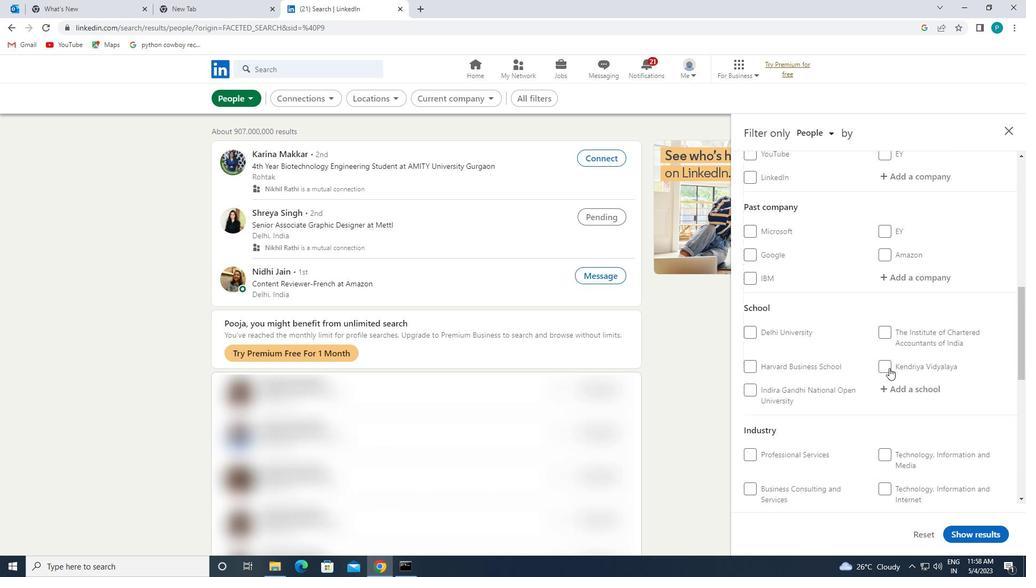 
Action: Mouse scrolled (889, 368) with delta (0, 0)
Screenshot: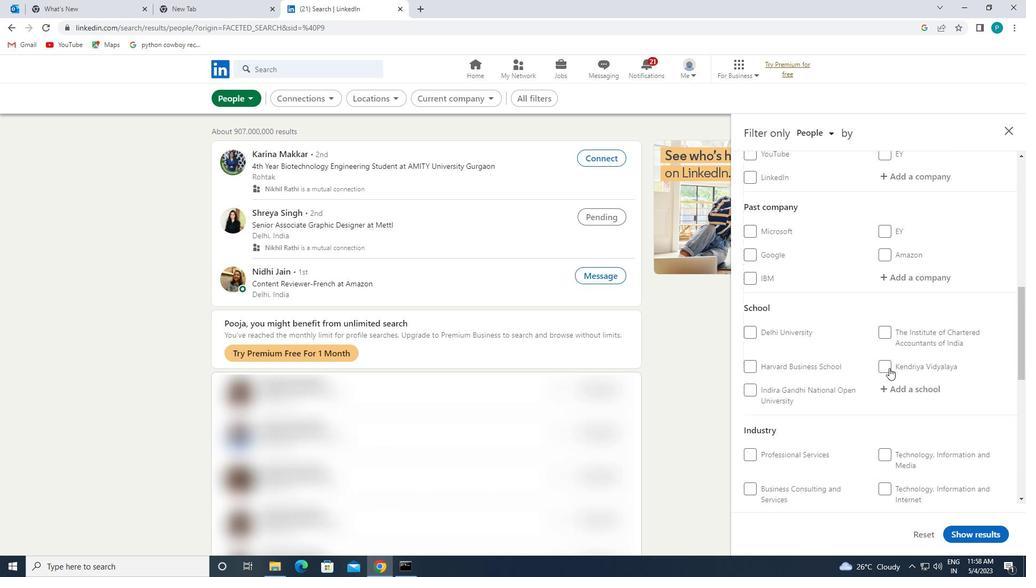 
Action: Mouse moved to (889, 367)
Screenshot: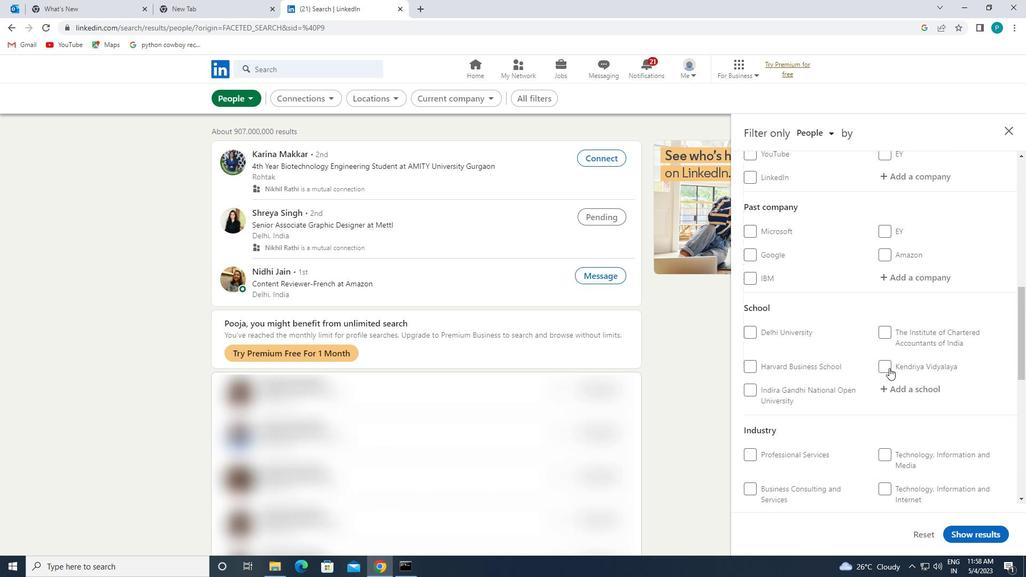 
Action: Mouse scrolled (889, 368) with delta (0, 0)
Screenshot: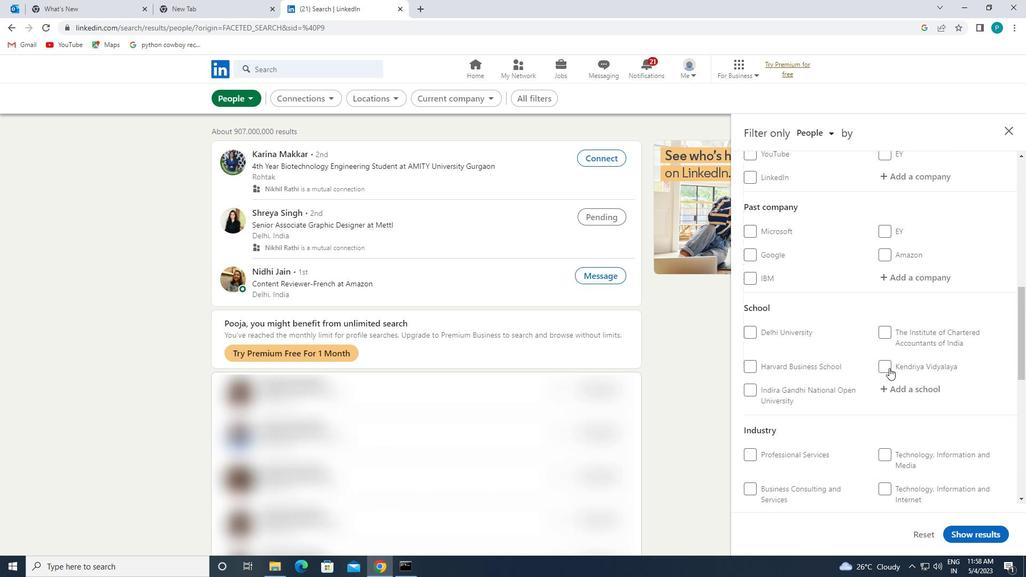 
Action: Mouse moved to (889, 365)
Screenshot: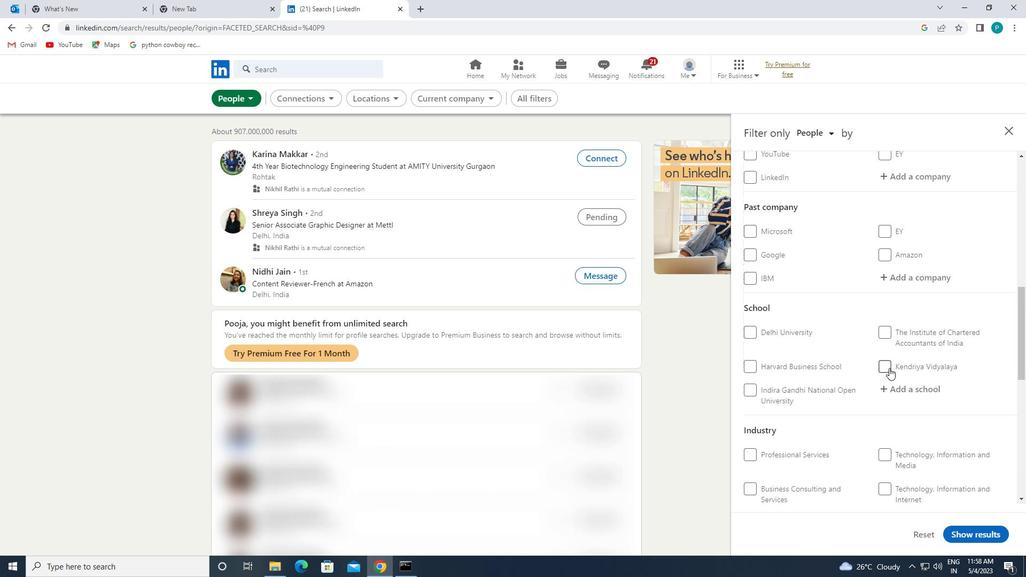 
Action: Mouse scrolled (889, 366) with delta (0, 0)
Screenshot: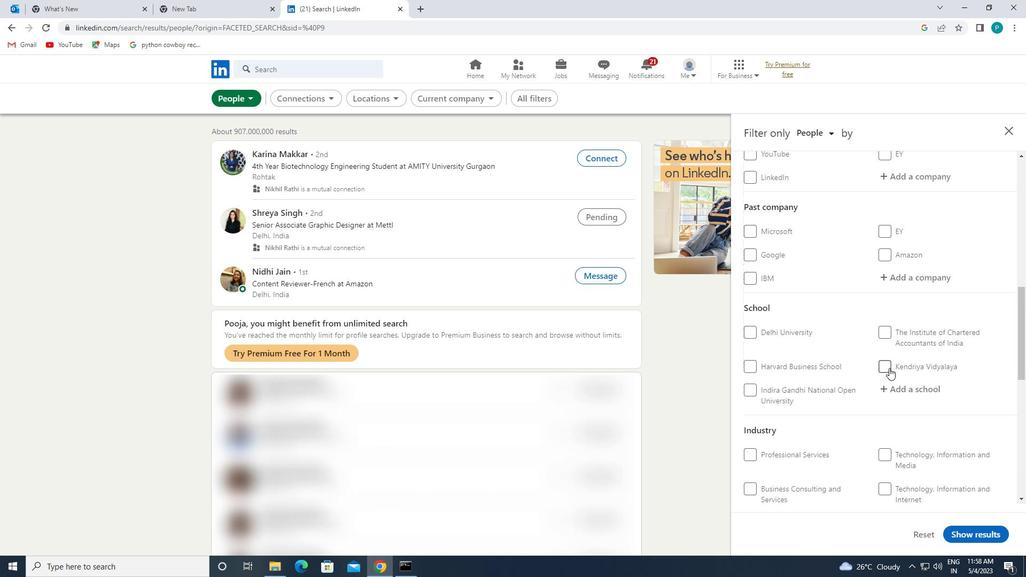 
Action: Mouse moved to (894, 339)
Screenshot: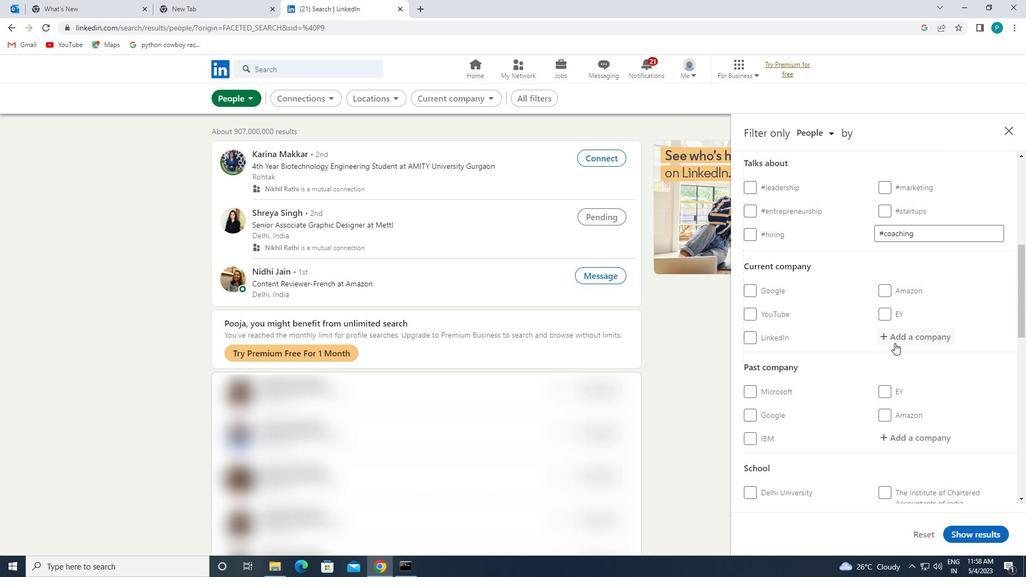 
Action: Mouse pressed left at (894, 339)
Screenshot: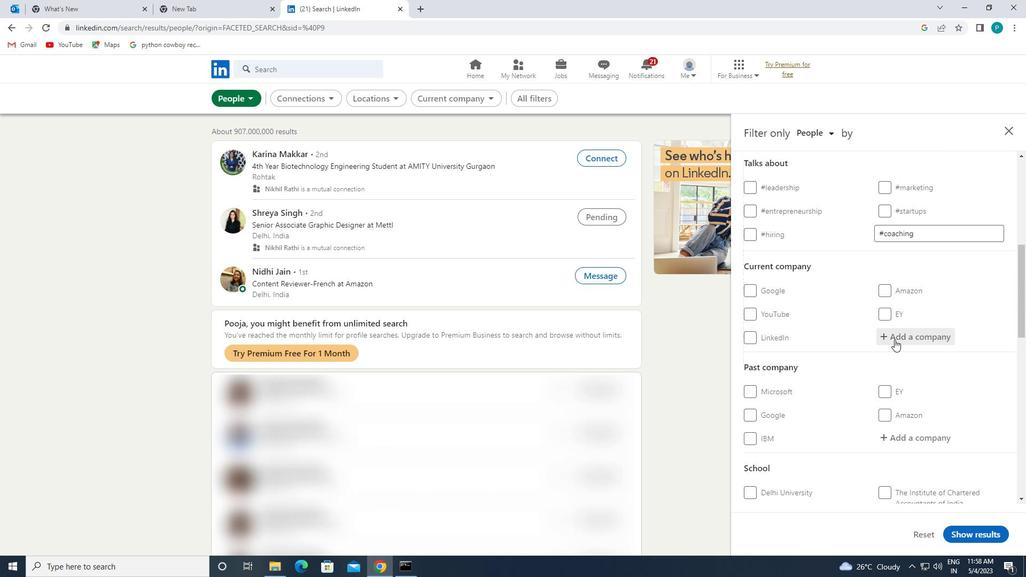 
Action: Key pressed <Key.caps_lock>P<Key.caps_lock>RESISTENT
Screenshot: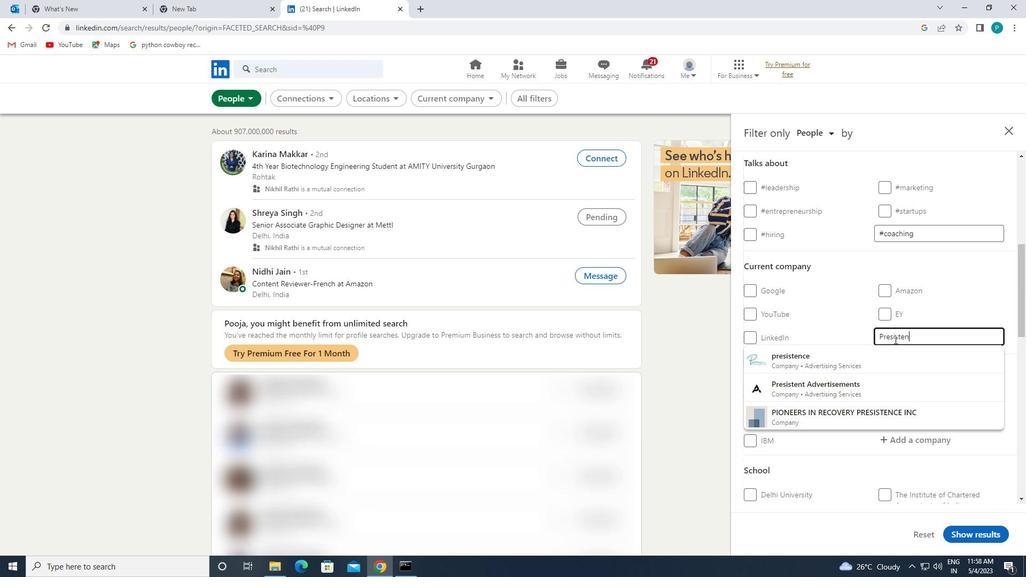 
Action: Mouse moved to (932, 341)
Screenshot: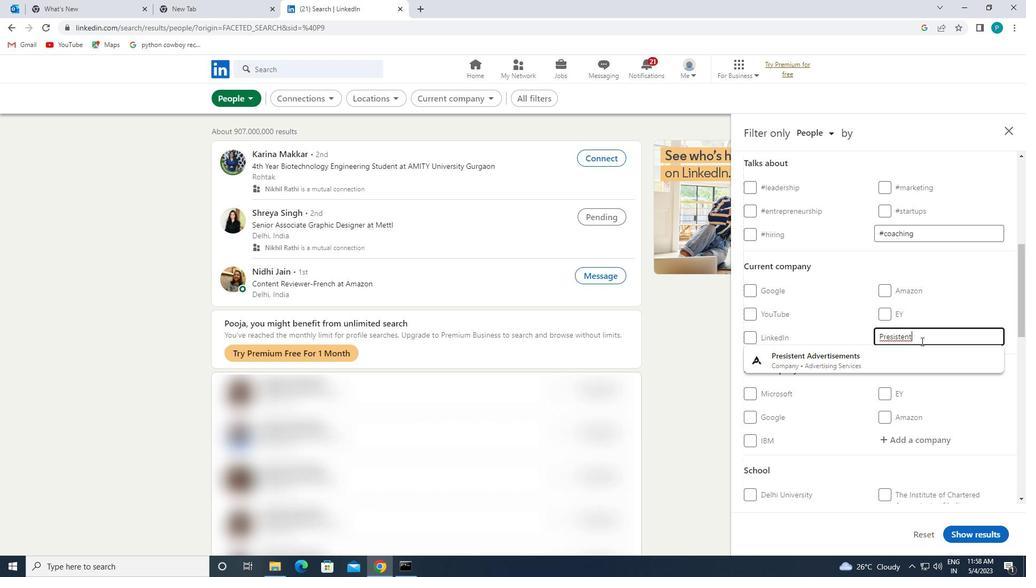
Action: Key pressed <Key.space><Key.caps_lock>S<Key.caps_lock>YSTEMS
Screenshot: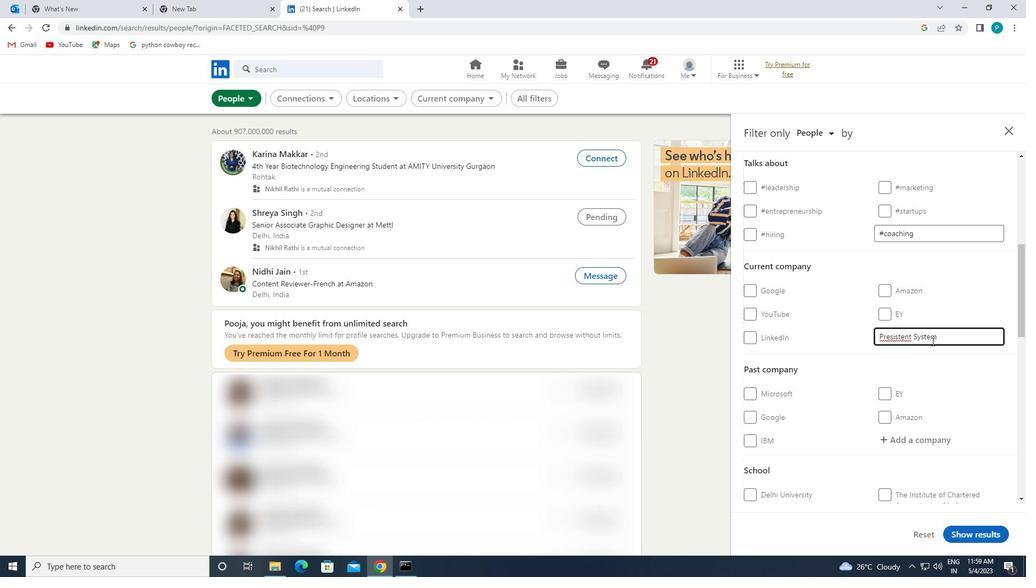 
Action: Mouse moved to (877, 385)
Screenshot: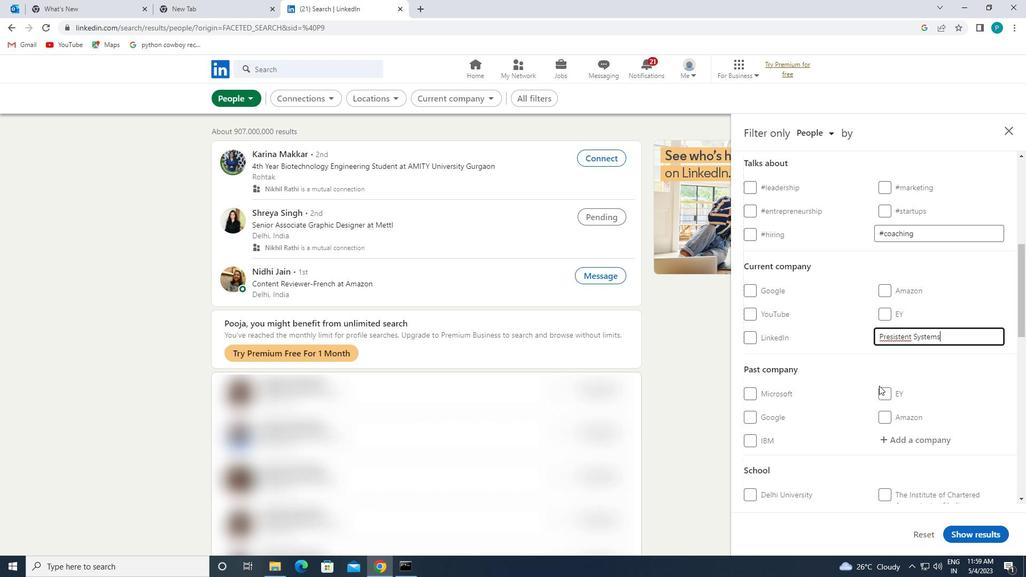
Action: Mouse scrolled (877, 385) with delta (0, 0)
Screenshot: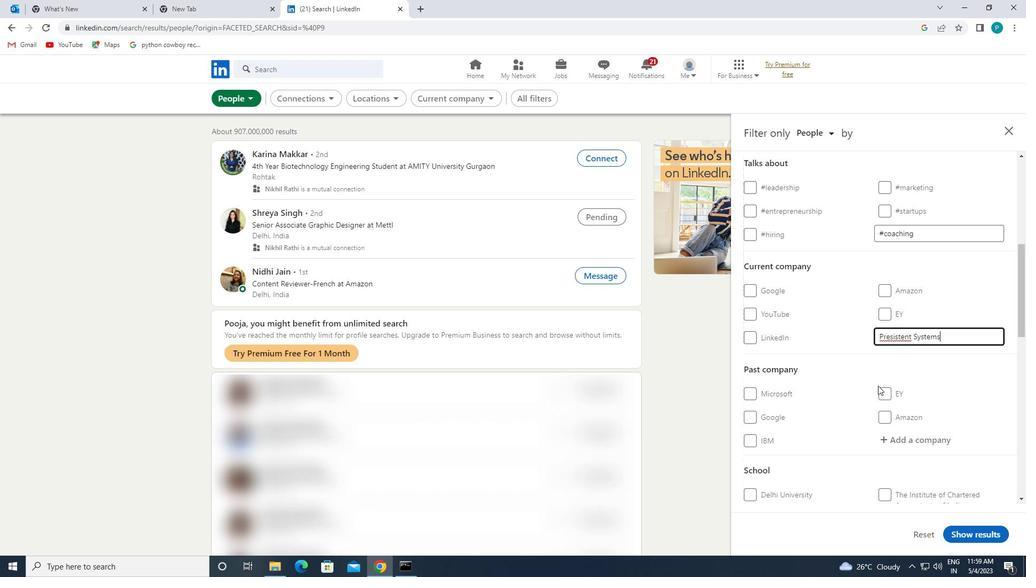
Action: Mouse scrolled (877, 385) with delta (0, 0)
Screenshot: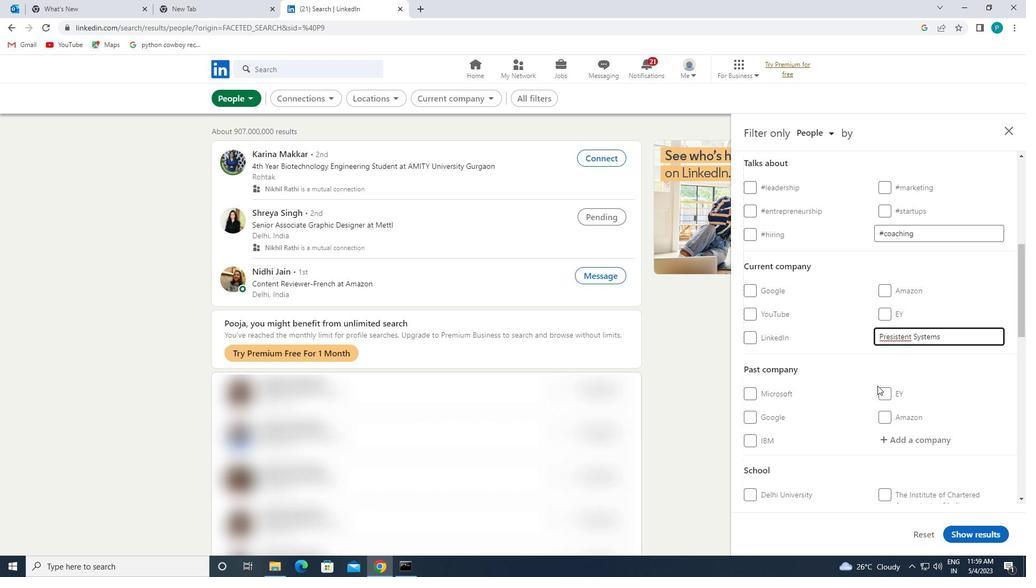 
Action: Mouse scrolled (877, 385) with delta (0, 0)
Screenshot: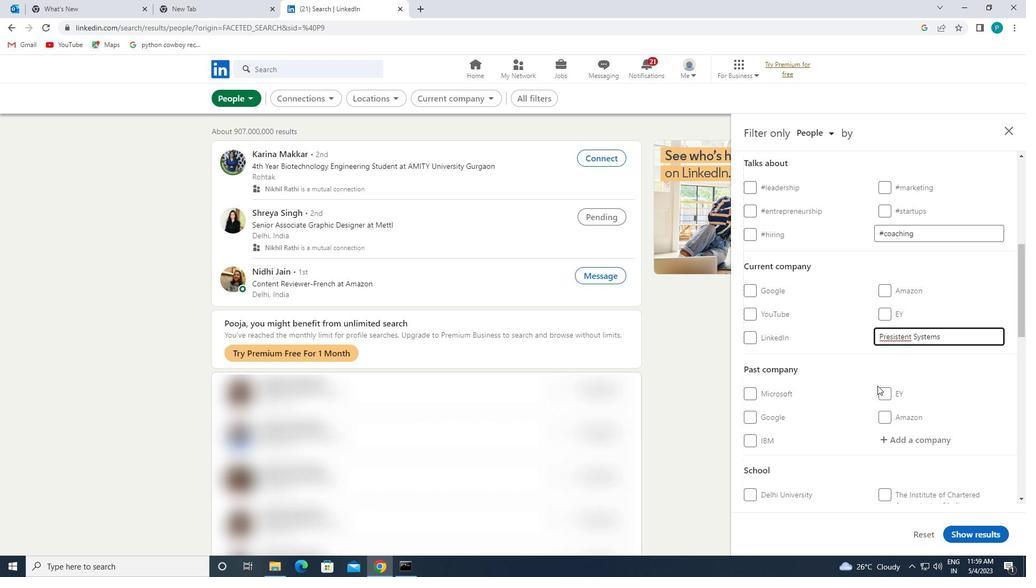 
Action: Mouse moved to (881, 372)
Screenshot: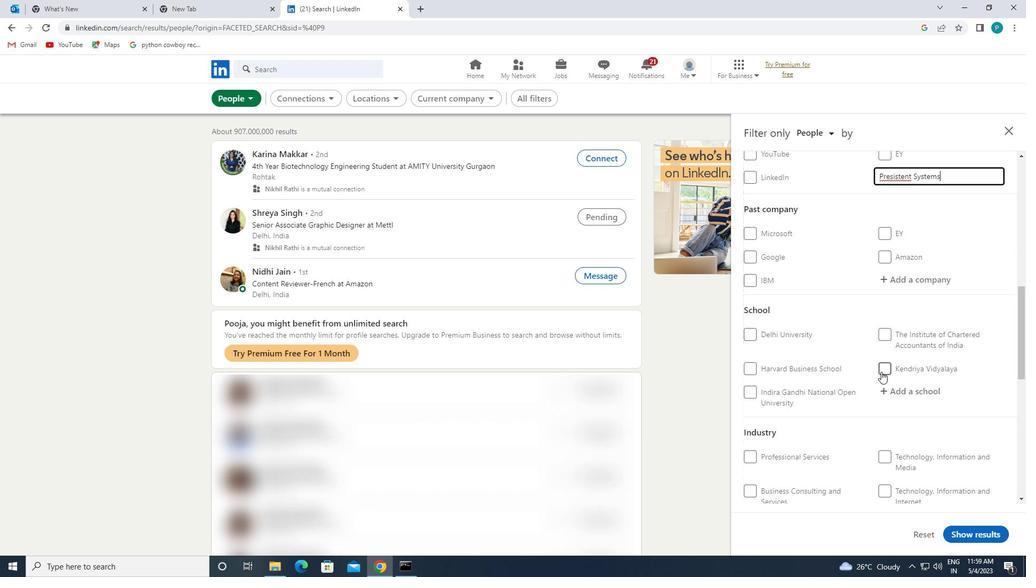 
Action: Mouse scrolled (881, 373) with delta (0, 0)
Screenshot: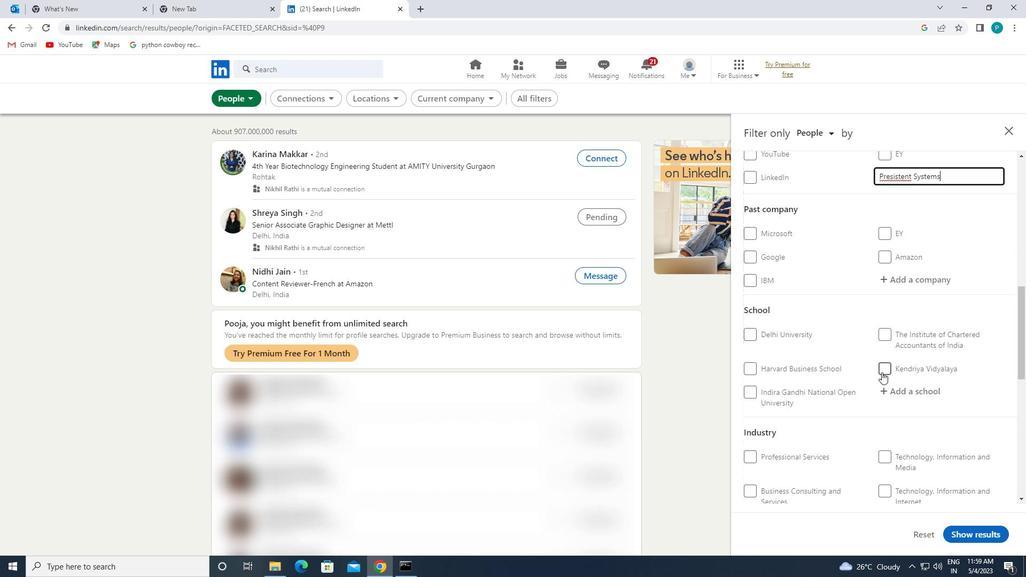 
Action: Mouse moved to (883, 373)
Screenshot: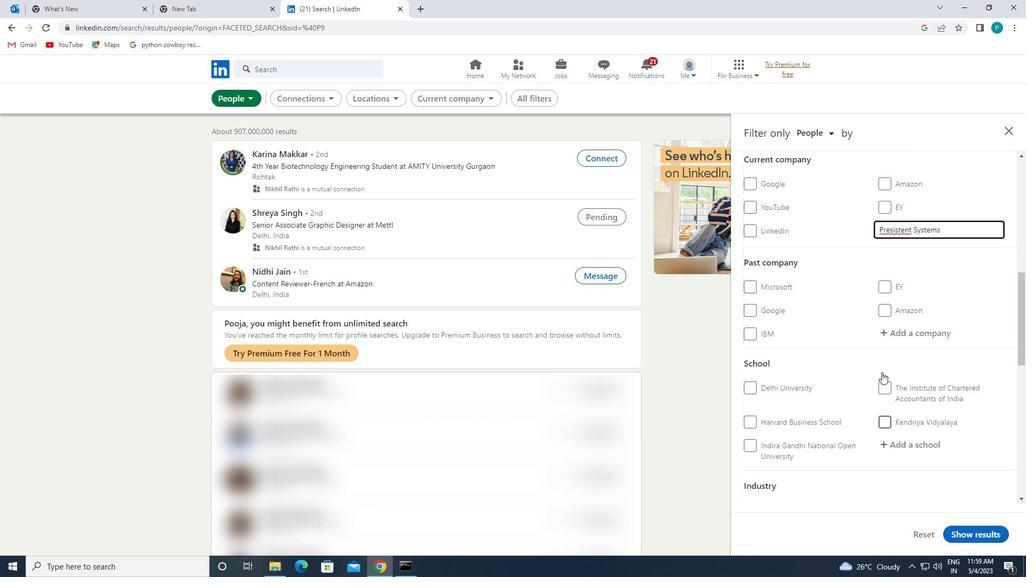 
Action: Mouse scrolled (883, 373) with delta (0, 0)
Screenshot: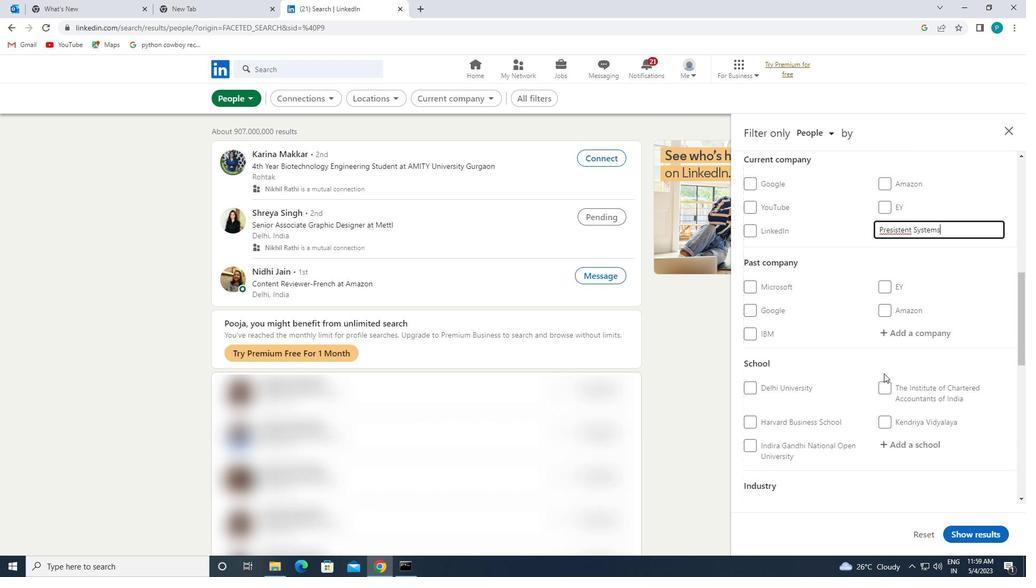 
Action: Mouse scrolled (883, 373) with delta (0, 0)
Screenshot: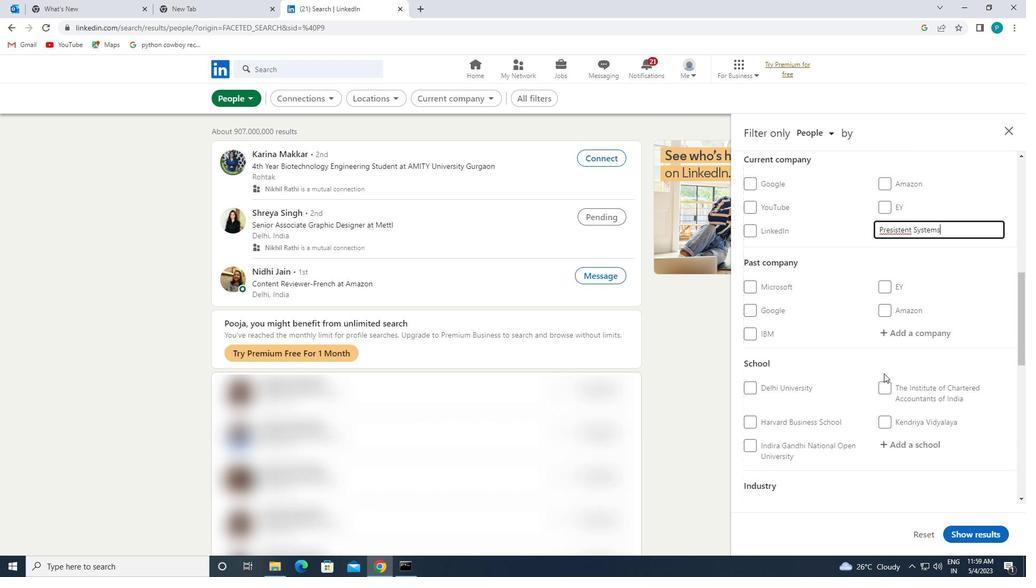 
Action: Mouse moved to (886, 339)
Screenshot: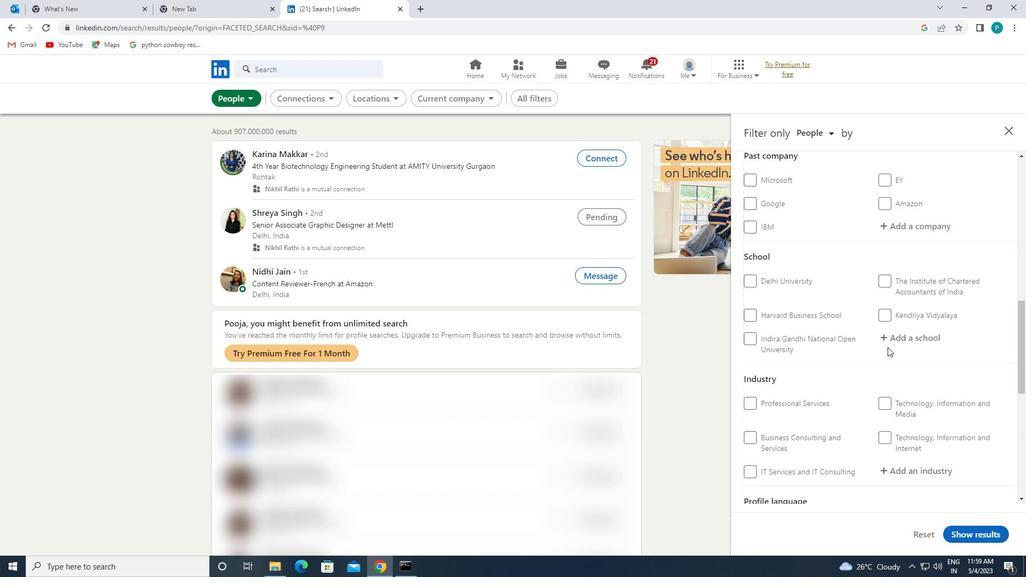 
Action: Mouse pressed left at (886, 339)
Screenshot: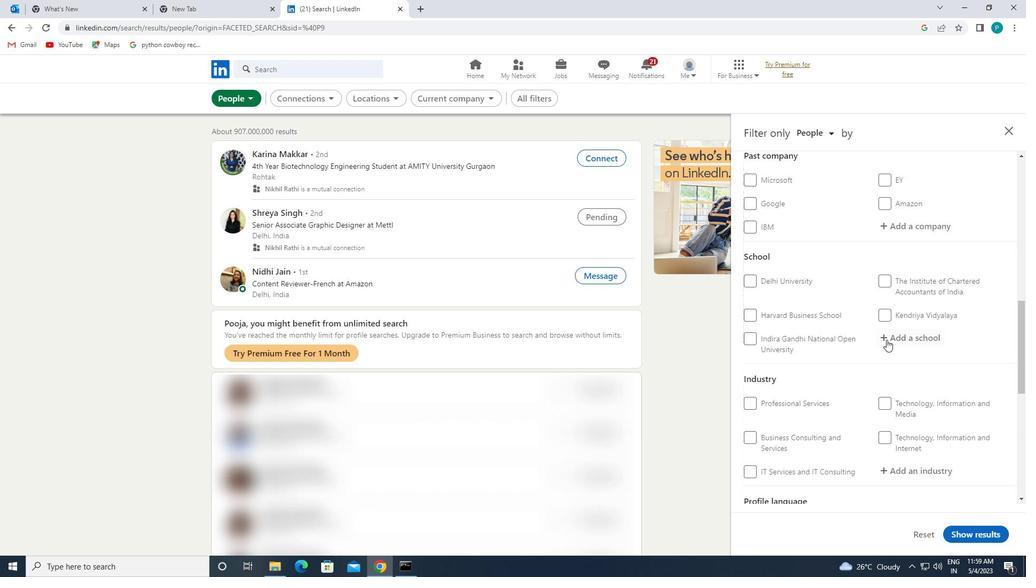 
Action: Key pressed <Key.caps_lock>S<Key.caps_lock>AINTGITS
Screenshot: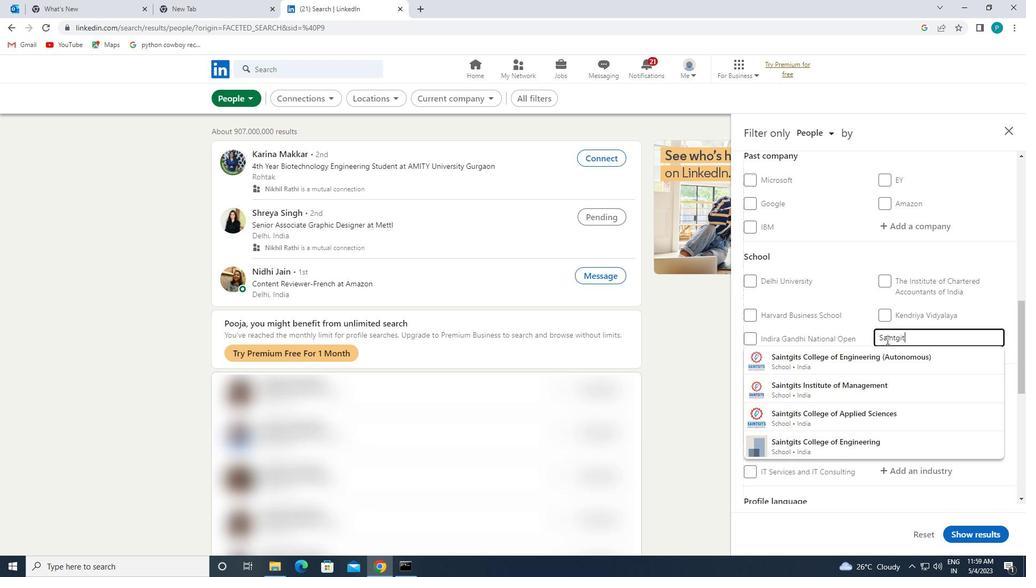 
Action: Mouse moved to (893, 365)
Screenshot: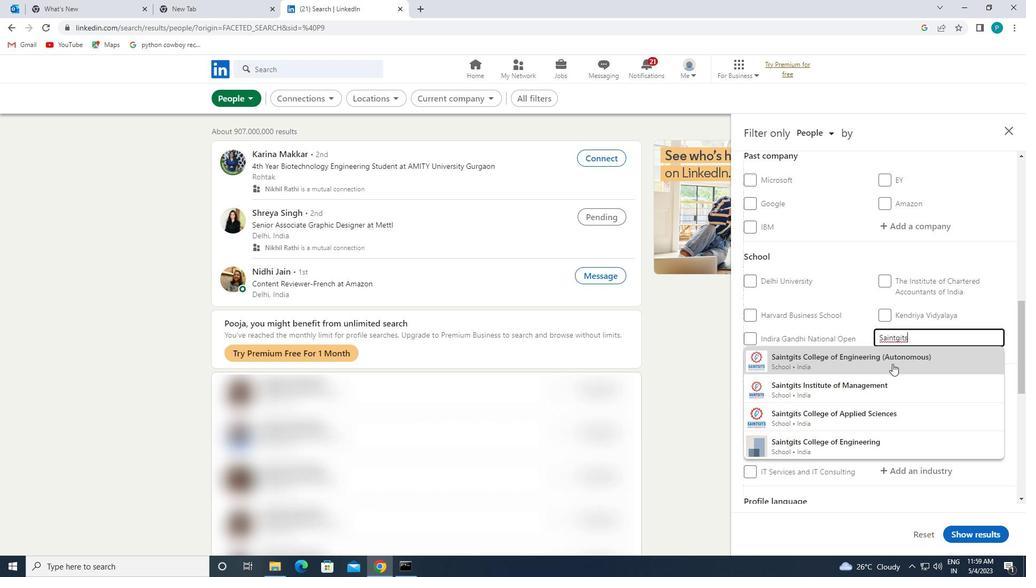 
Action: Mouse pressed left at (893, 365)
Screenshot: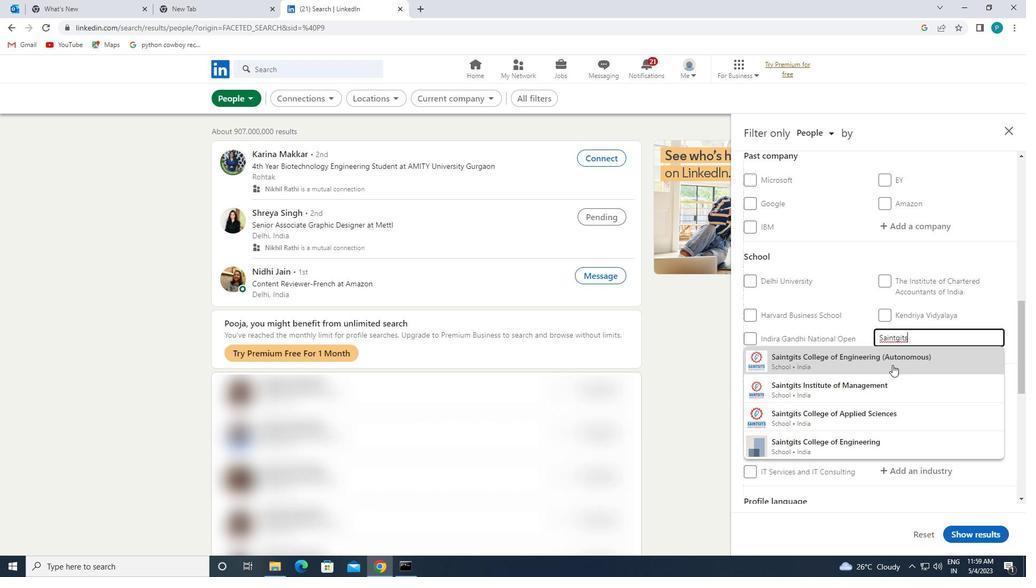 
Action: Mouse moved to (898, 378)
Screenshot: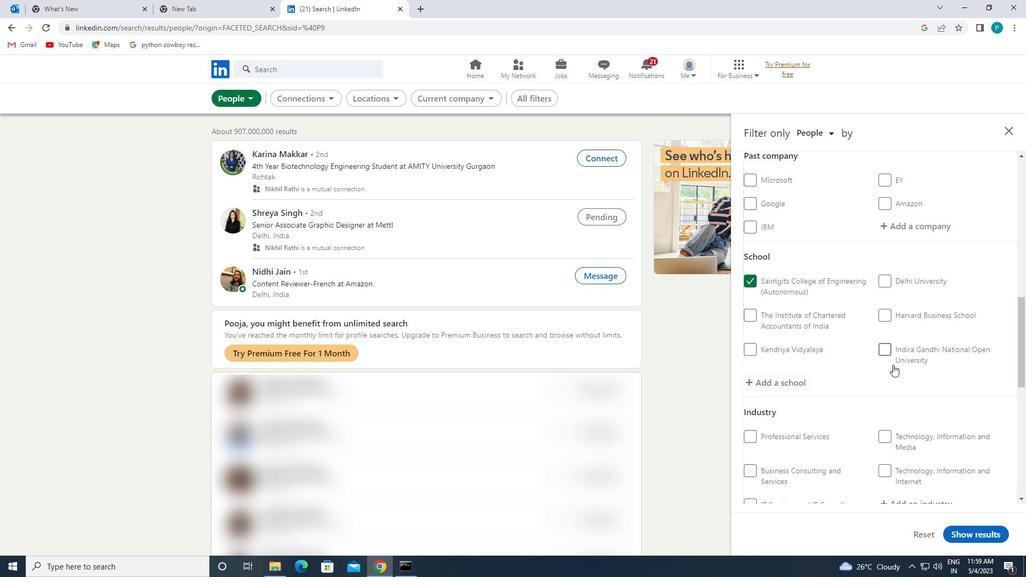 
Action: Mouse scrolled (898, 377) with delta (0, 0)
Screenshot: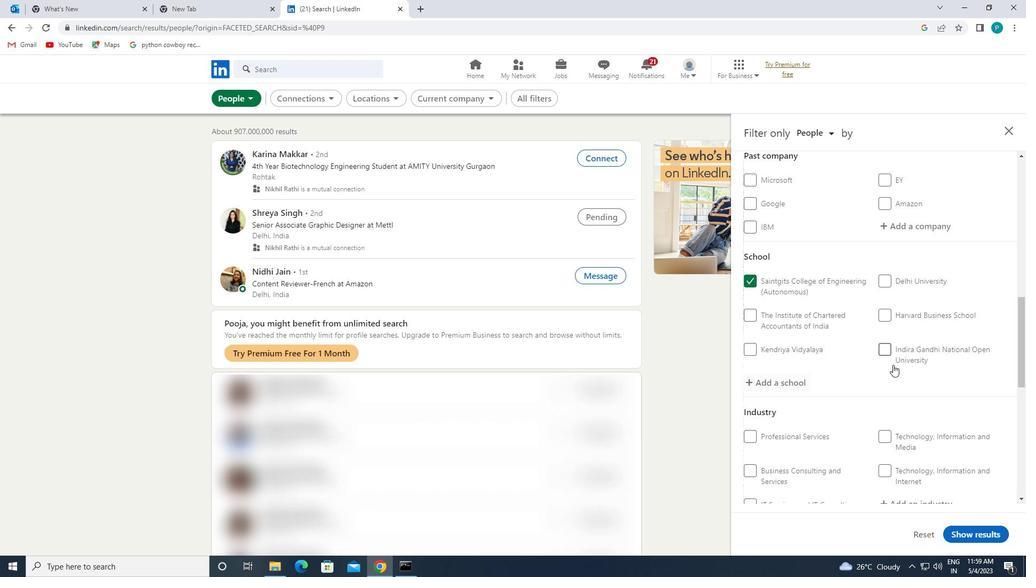 
Action: Mouse moved to (898, 379)
Screenshot: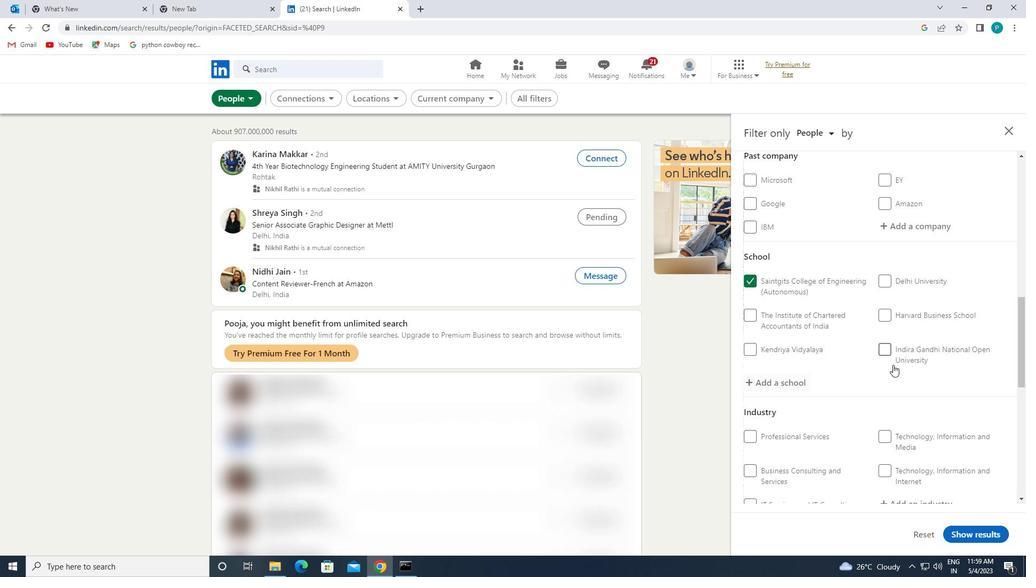 
Action: Mouse scrolled (898, 378) with delta (0, 0)
Screenshot: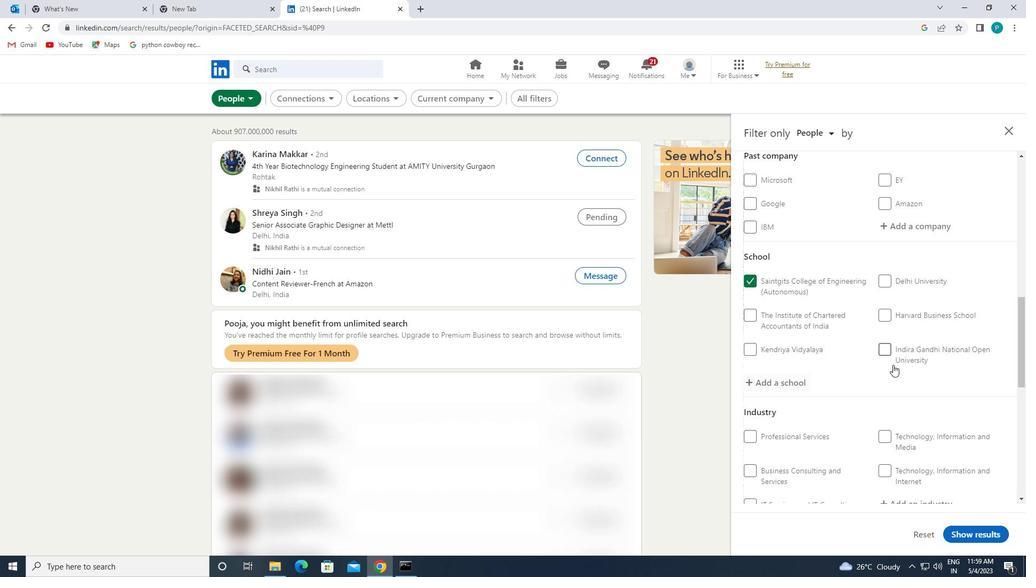 
Action: Mouse scrolled (898, 378) with delta (0, 0)
Screenshot: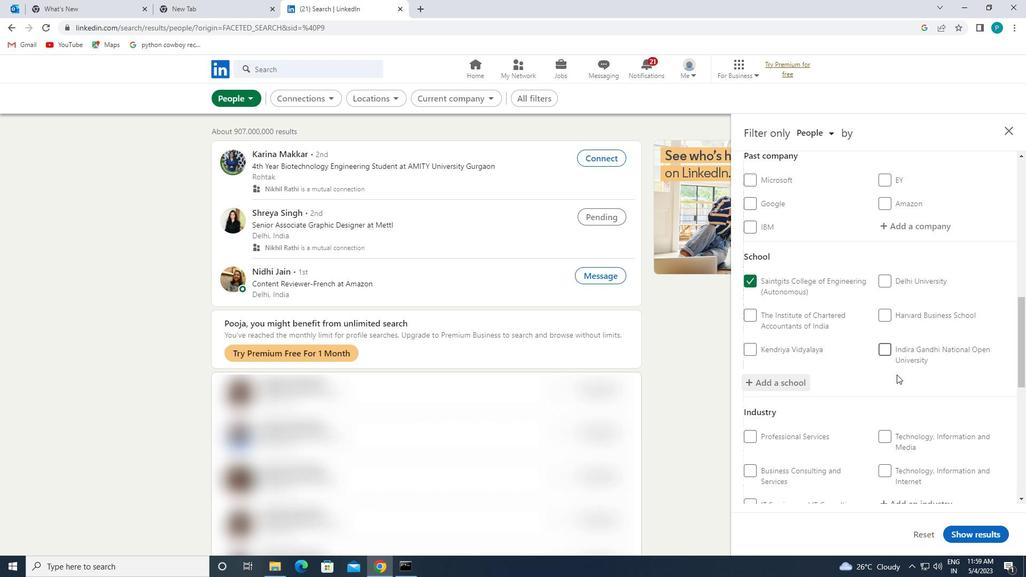 
Action: Mouse moved to (902, 350)
Screenshot: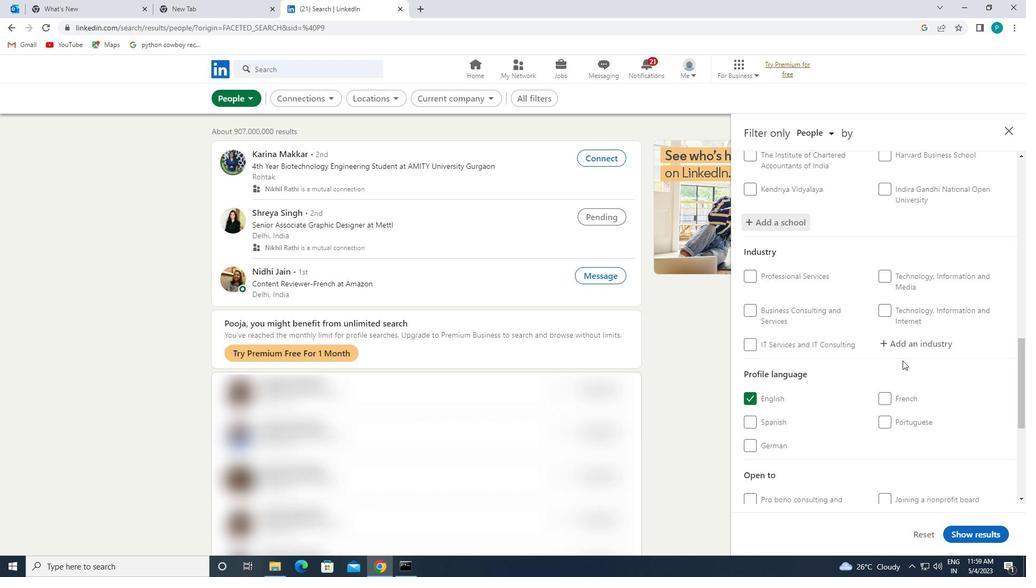 
Action: Mouse pressed left at (902, 350)
Screenshot: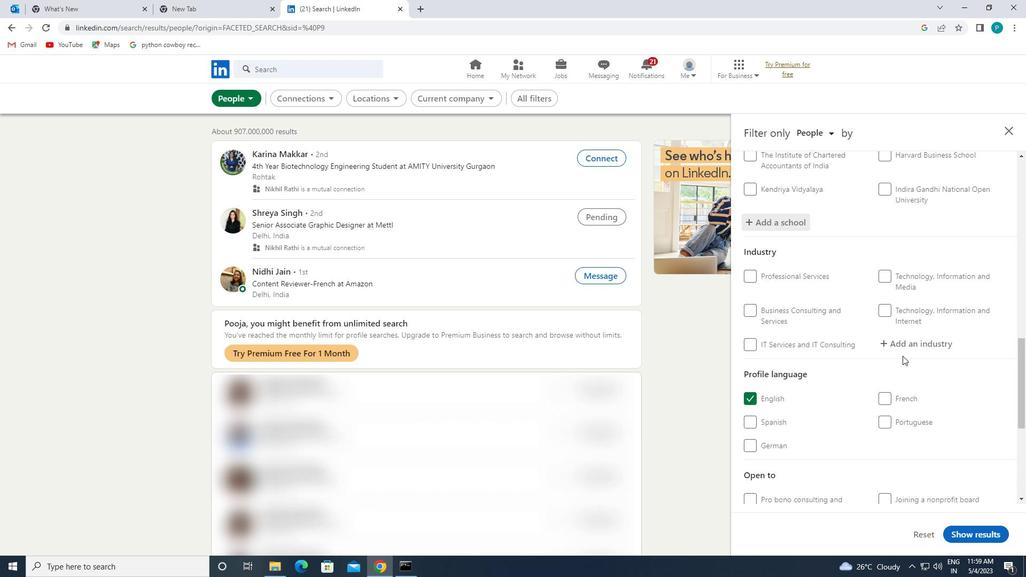 
Action: Key pressed <Key.caps_lock>H<Key.caps_lock>OLD
Screenshot: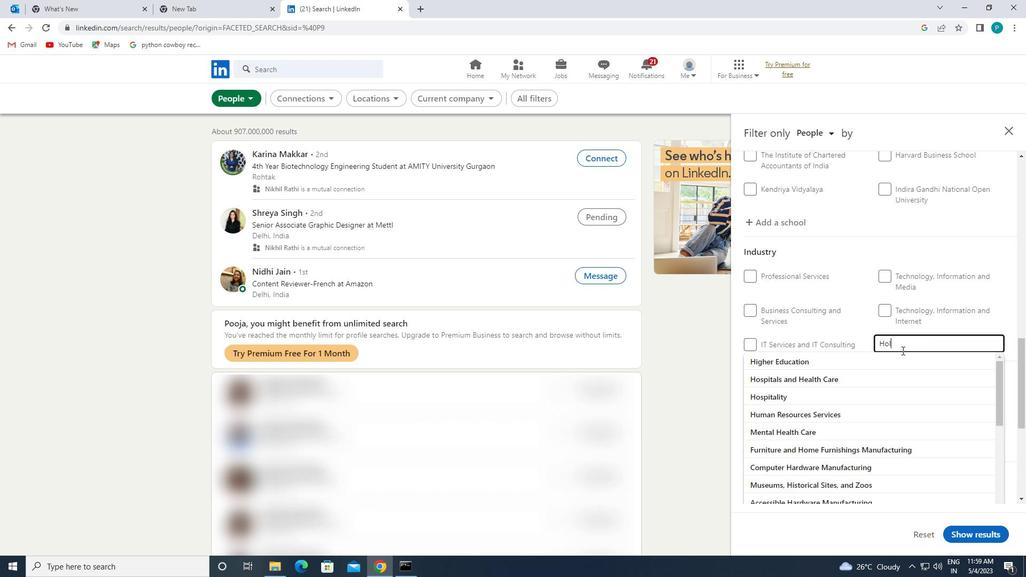
Action: Mouse moved to (901, 358)
Screenshot: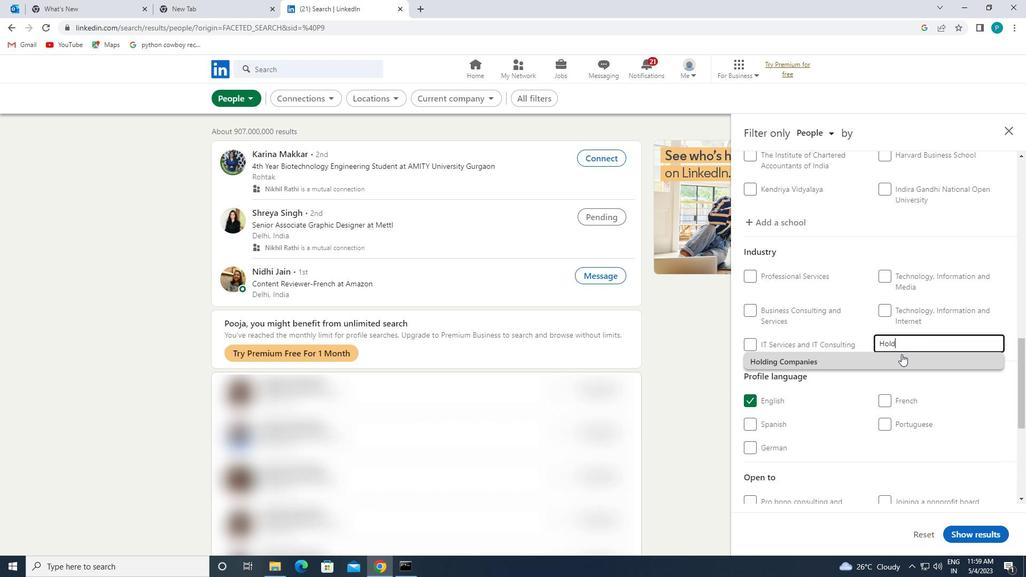 
Action: Mouse pressed left at (901, 358)
Screenshot: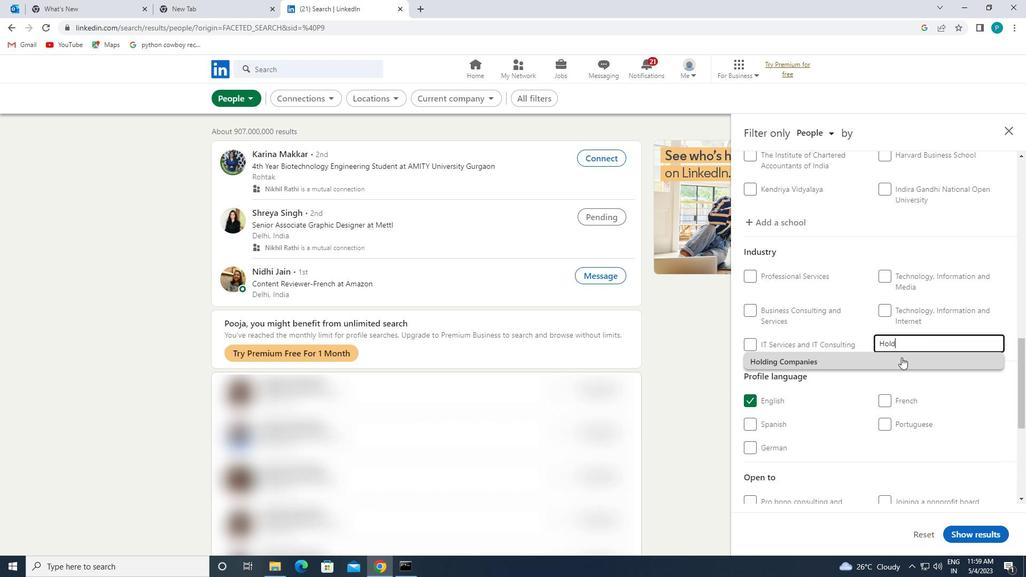 
Action: Mouse scrolled (901, 357) with delta (0, 0)
Screenshot: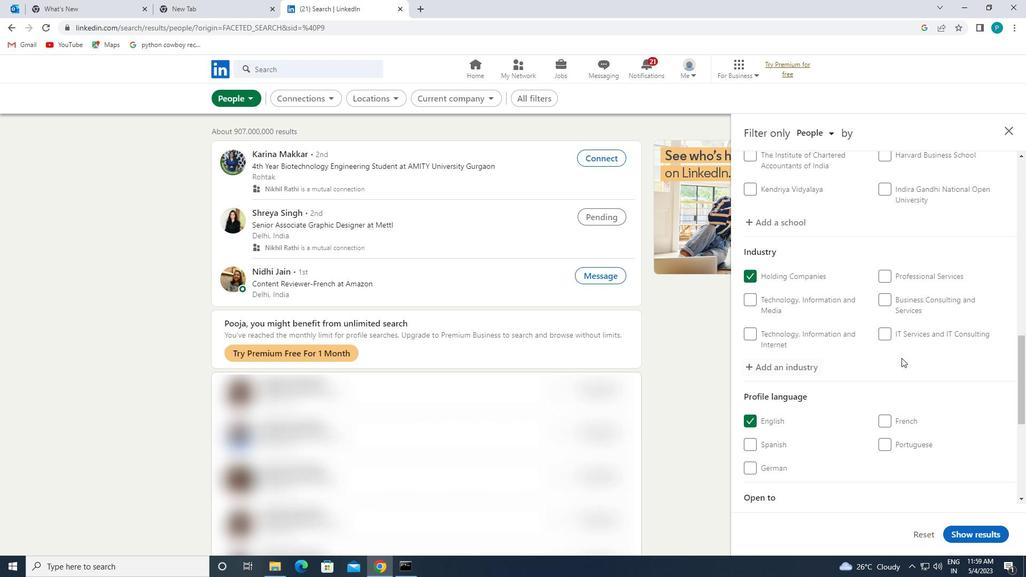 
Action: Mouse scrolled (901, 357) with delta (0, 0)
Screenshot: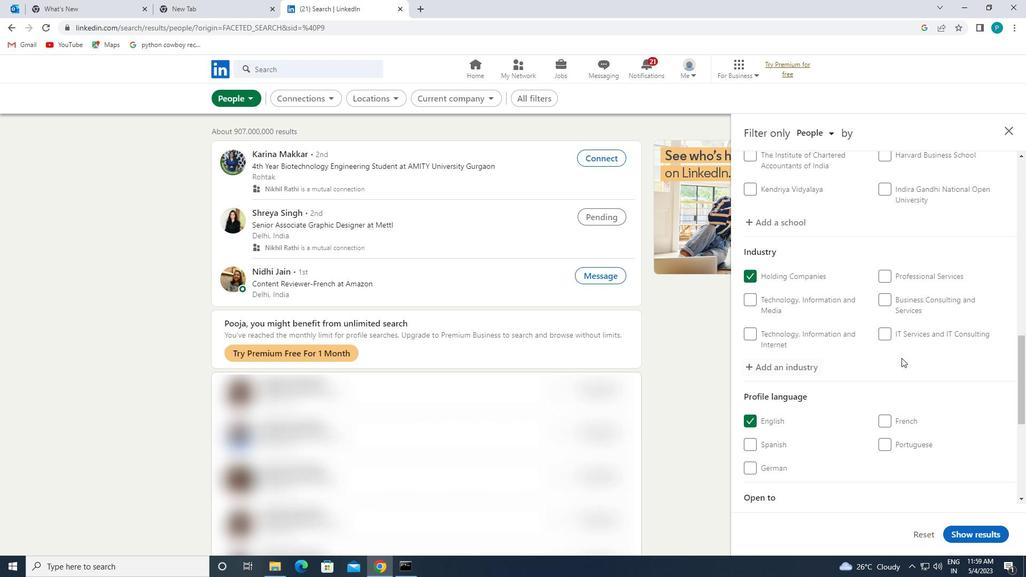 
Action: Mouse scrolled (901, 357) with delta (0, 0)
Screenshot: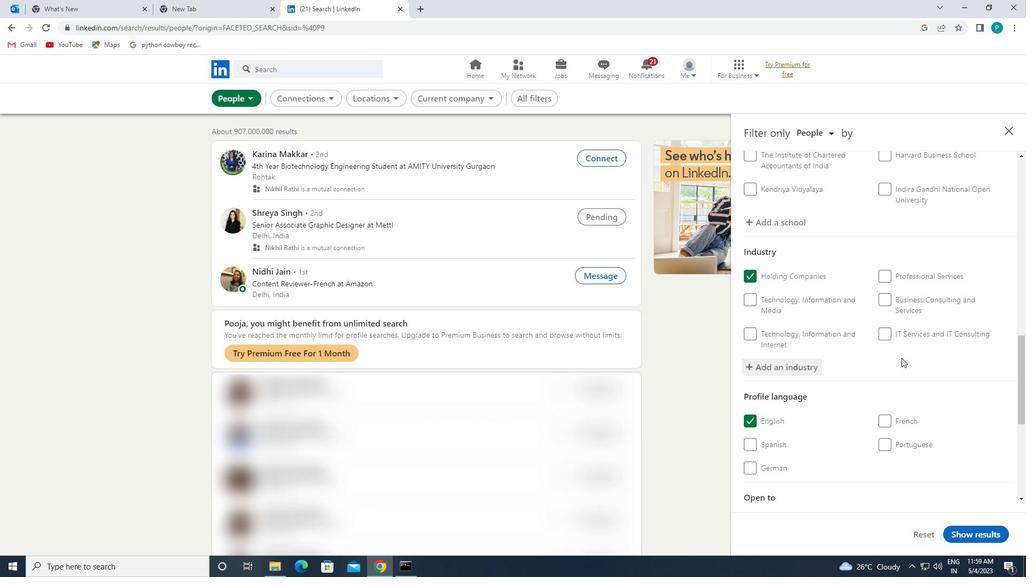 
Action: Mouse scrolled (901, 357) with delta (0, 0)
Screenshot: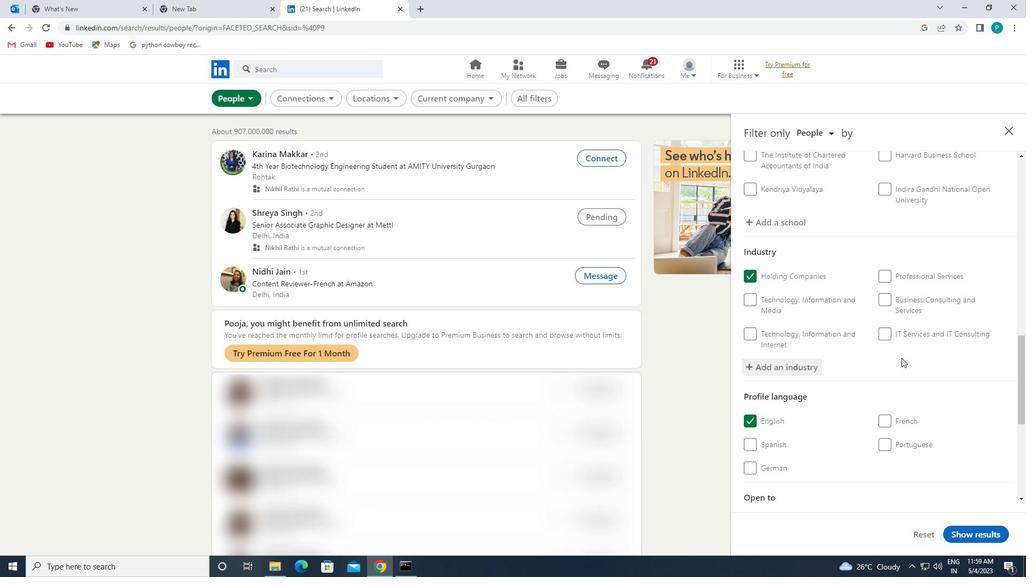 
Action: Mouse scrolled (901, 357) with delta (0, 0)
Screenshot: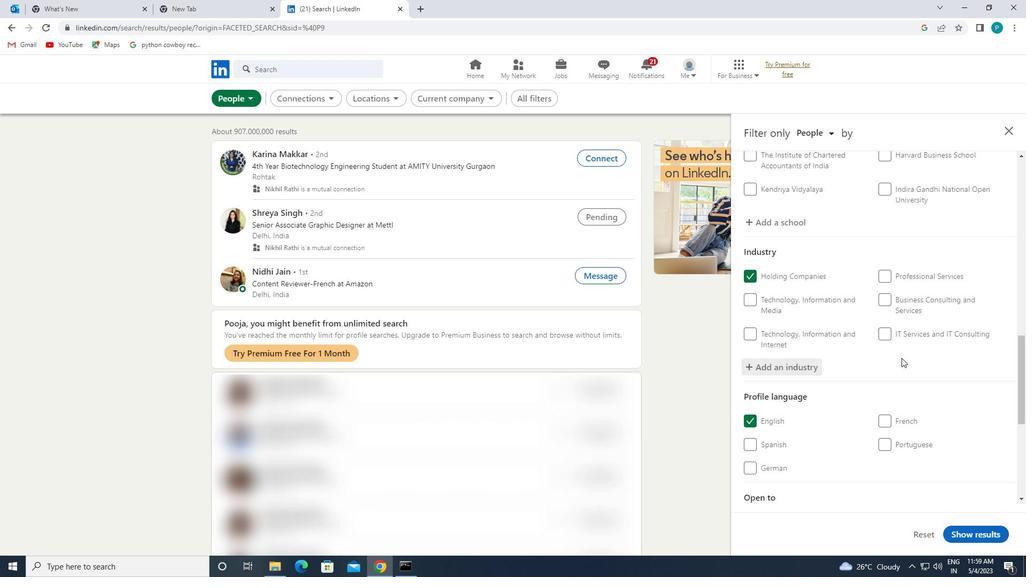 
Action: Mouse moved to (908, 368)
Screenshot: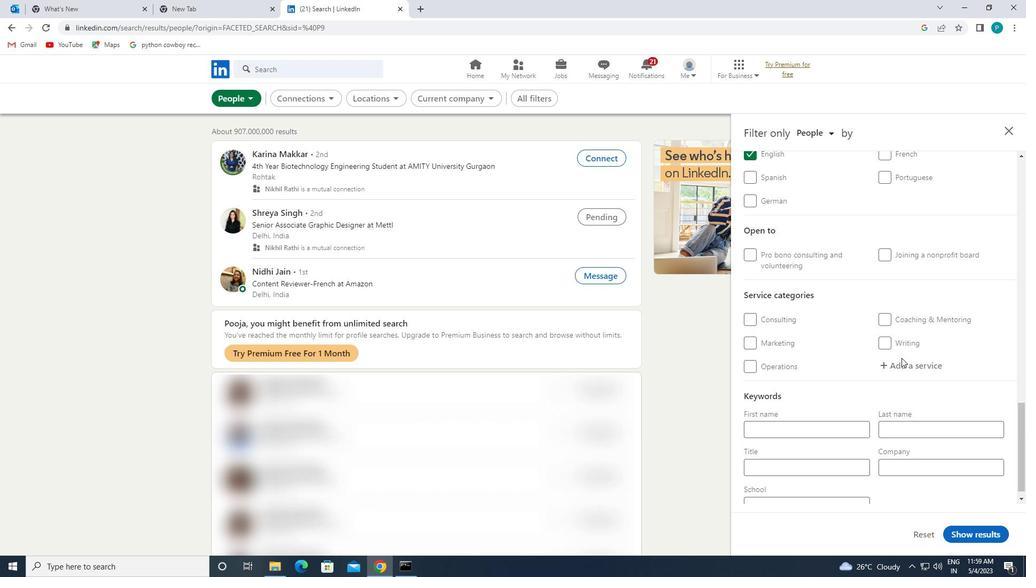 
Action: Mouse pressed left at (908, 368)
Screenshot: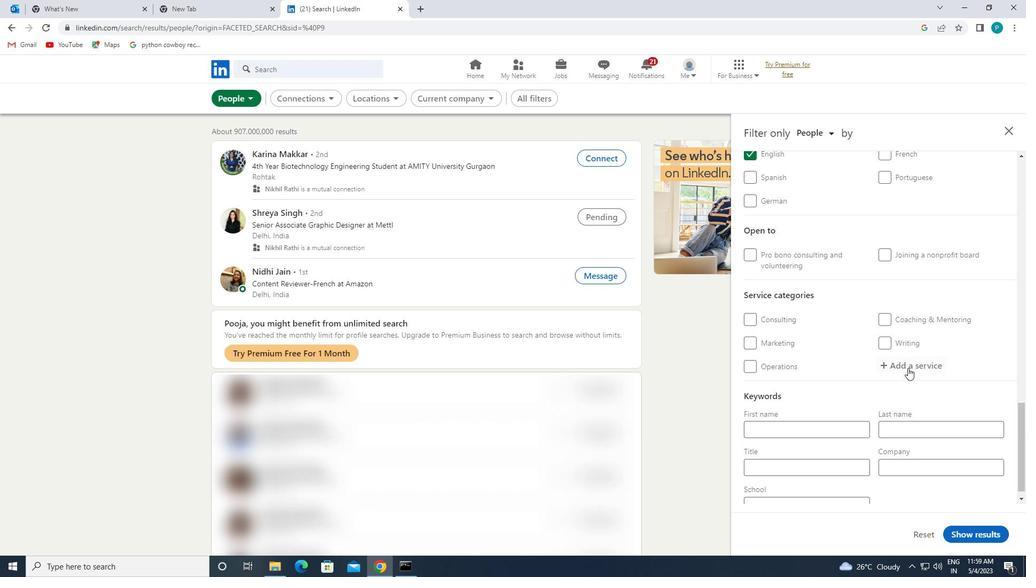 
Action: Key pressed <Key.caps_lock>F<Key.backspace>G<Key.caps_lock>HOSTW
Screenshot: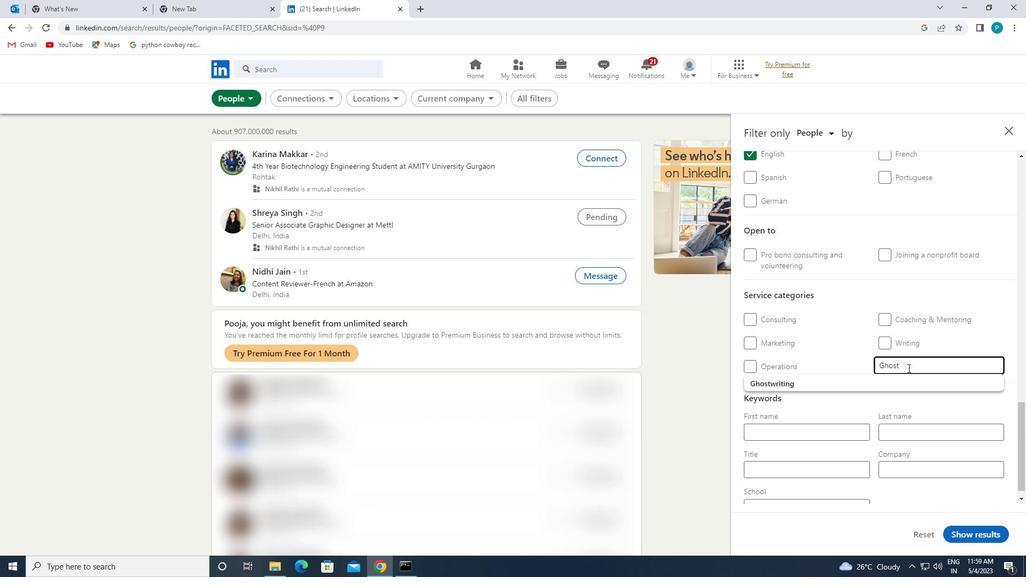
Action: Mouse moved to (889, 386)
Screenshot: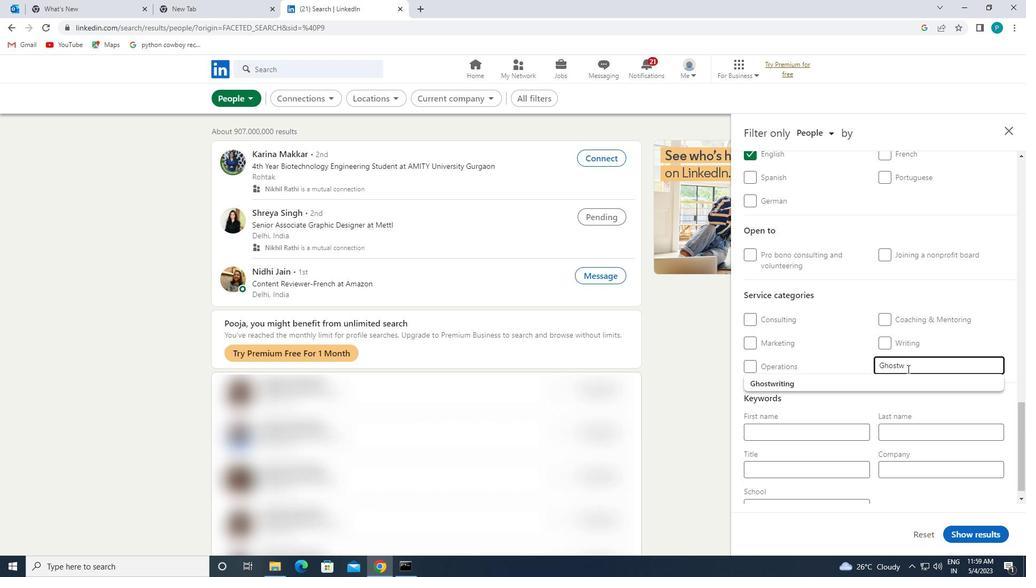 
Action: Mouse pressed left at (889, 386)
Screenshot: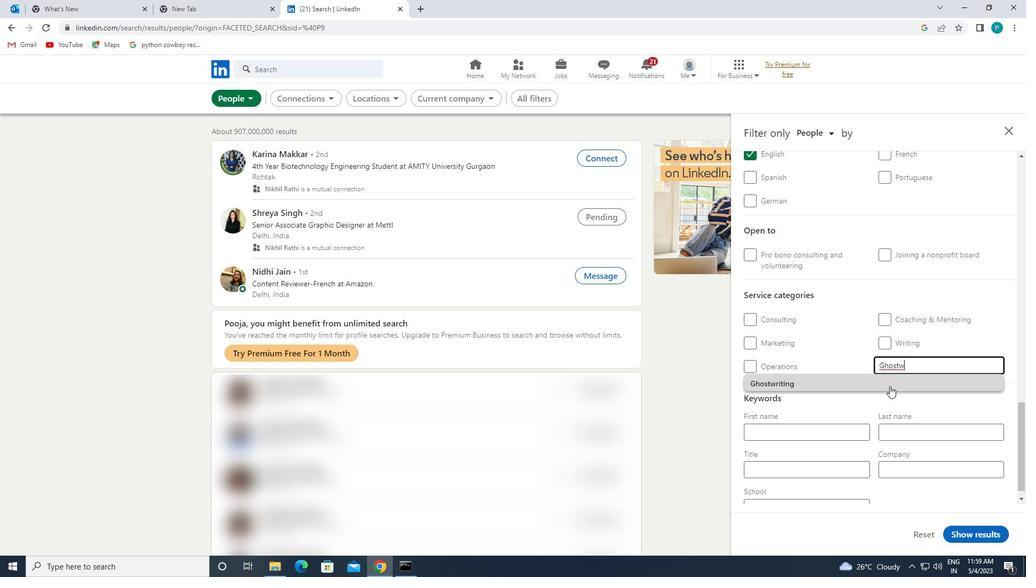 
Action: Mouse moved to (890, 387)
Screenshot: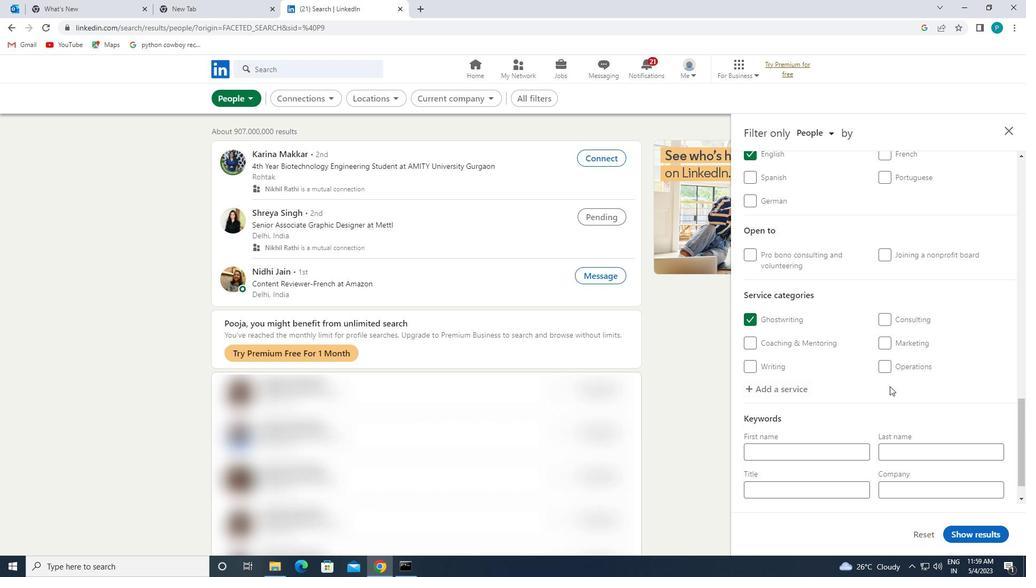 
Action: Mouse scrolled (890, 386) with delta (0, 0)
Screenshot: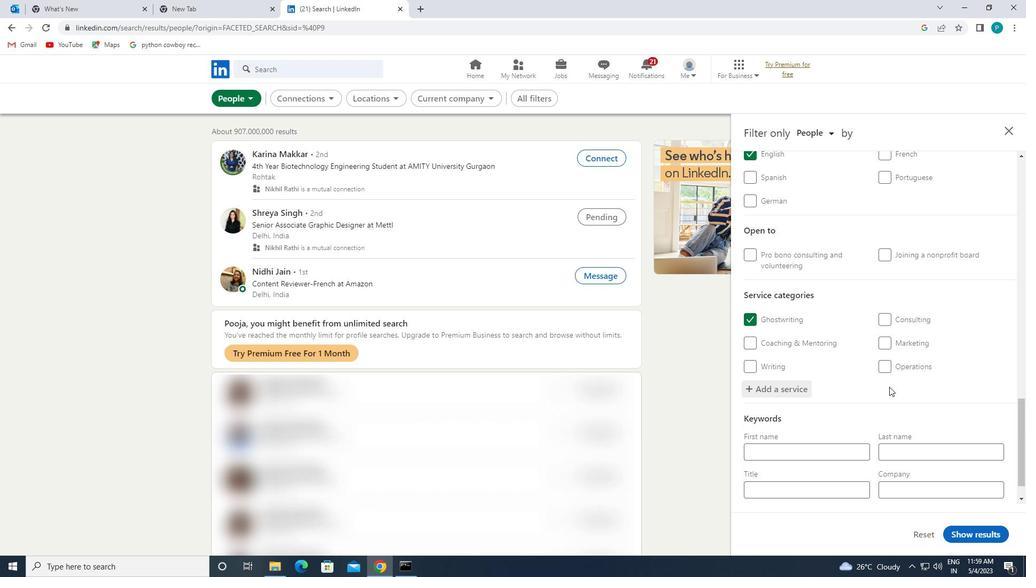 
Action: Mouse moved to (889, 388)
Screenshot: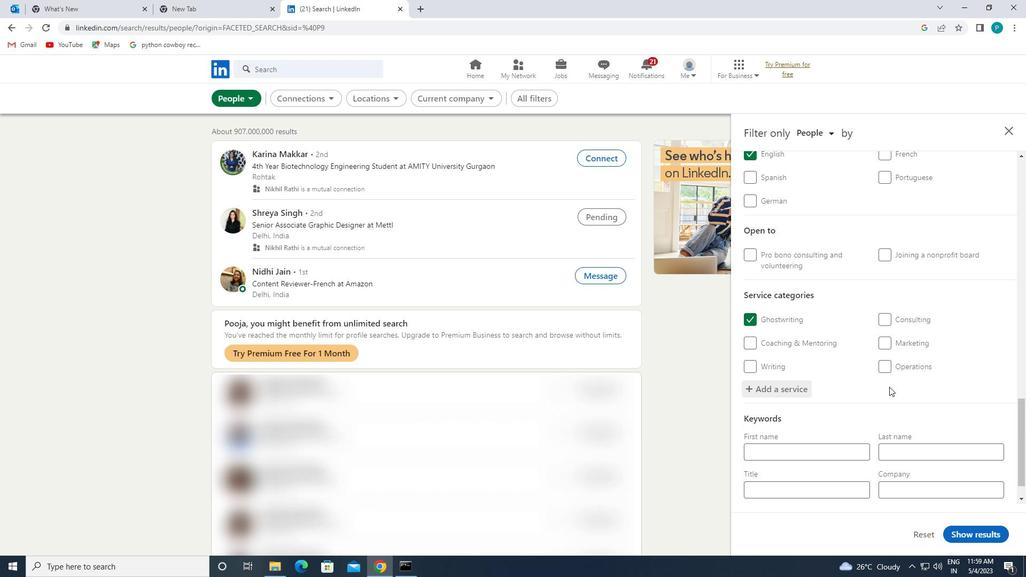 
Action: Mouse scrolled (889, 387) with delta (0, 0)
Screenshot: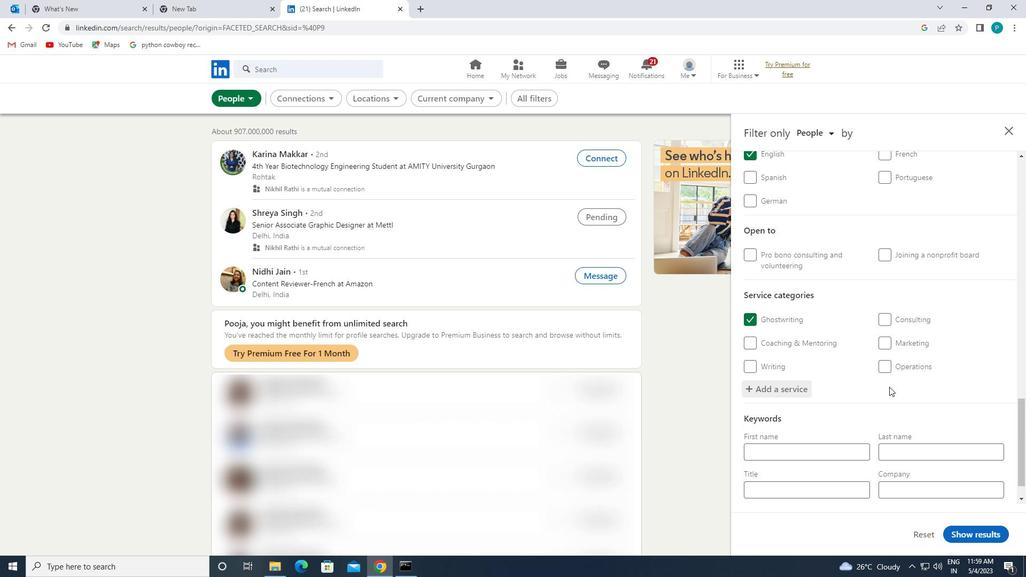 
Action: Mouse moved to (888, 389)
Screenshot: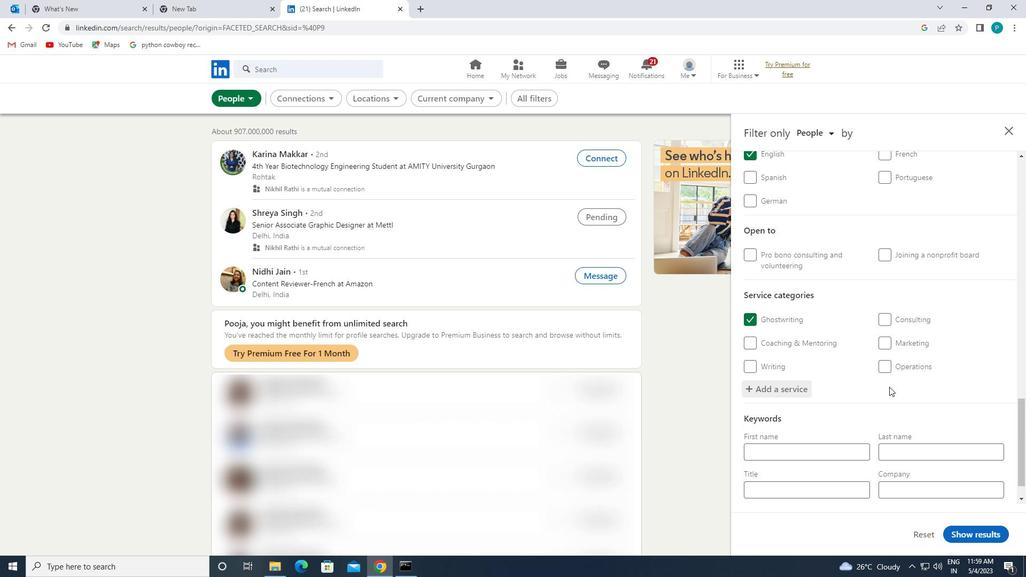 
Action: Mouse scrolled (888, 389) with delta (0, 0)
Screenshot: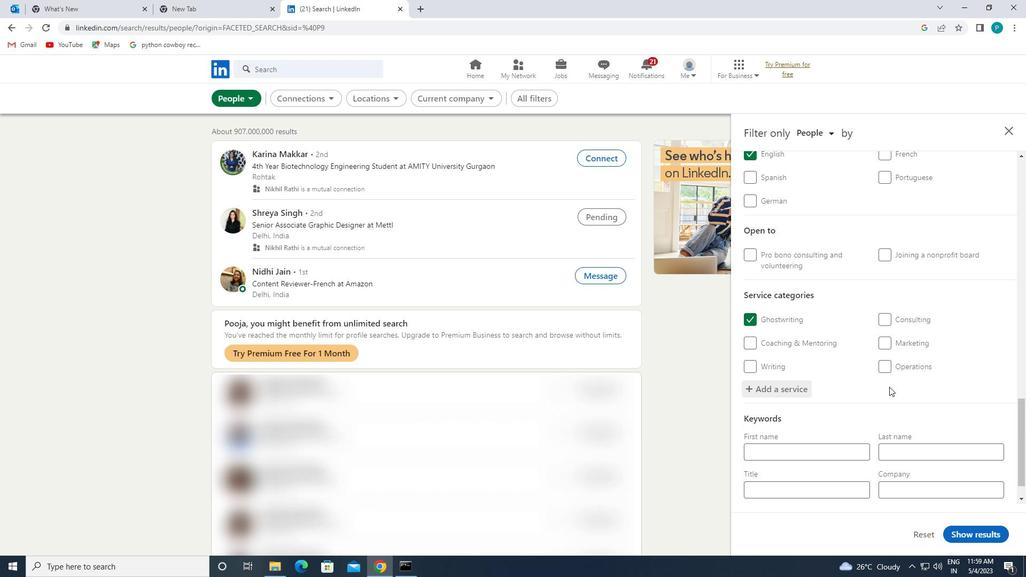 
Action: Mouse moved to (879, 397)
Screenshot: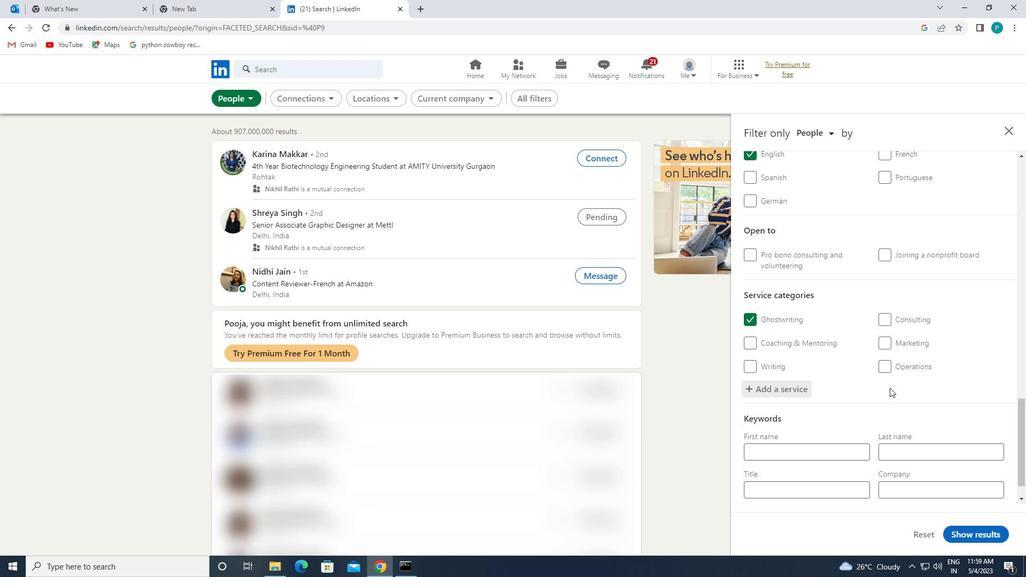 
Action: Mouse scrolled (879, 397) with delta (0, 0)
Screenshot: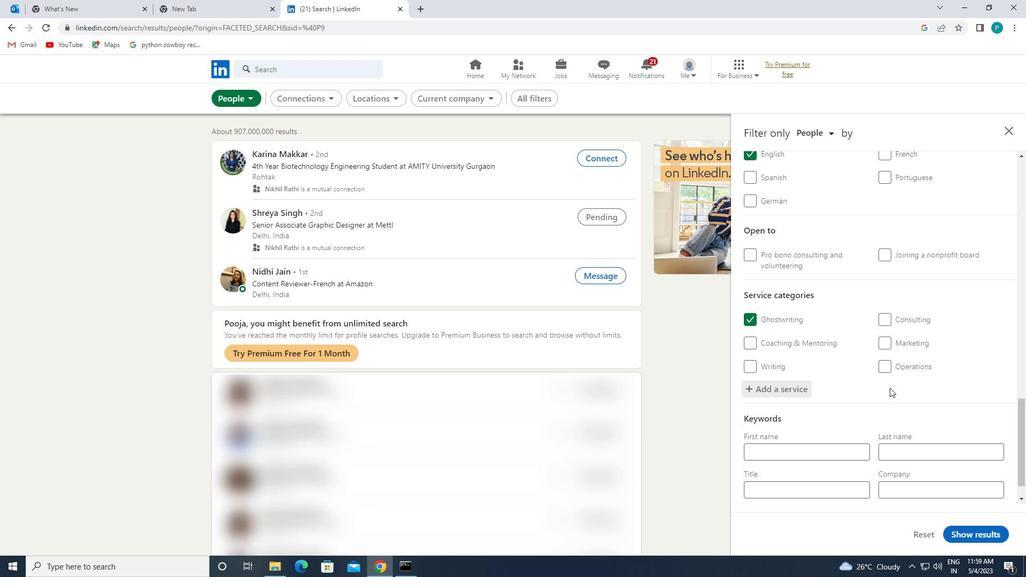 
Action: Mouse moved to (838, 449)
Screenshot: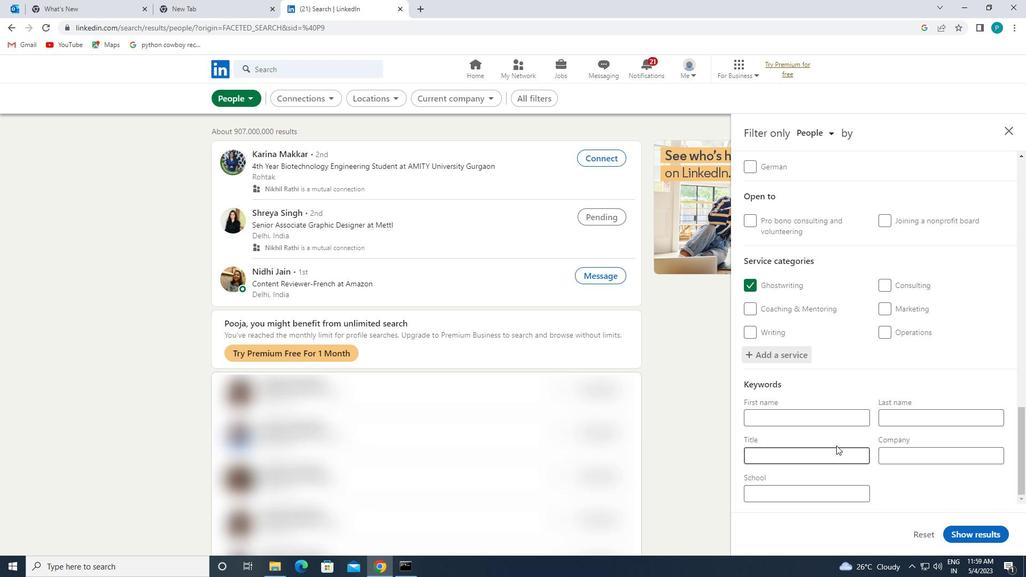 
Action: Mouse pressed left at (838, 449)
Screenshot: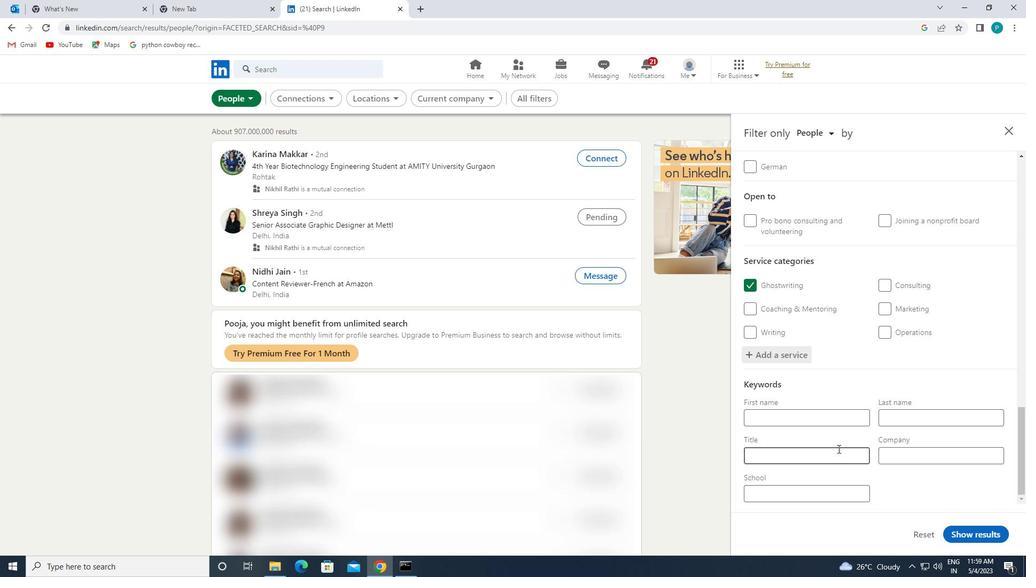 
Action: Key pressed <Key.caps_lock>D<Key.caps_lock>IRECTOR<Key.space>OF<Key.space><Key.caps_lock>M<Key.caps_lock>AINTENANCE
Screenshot: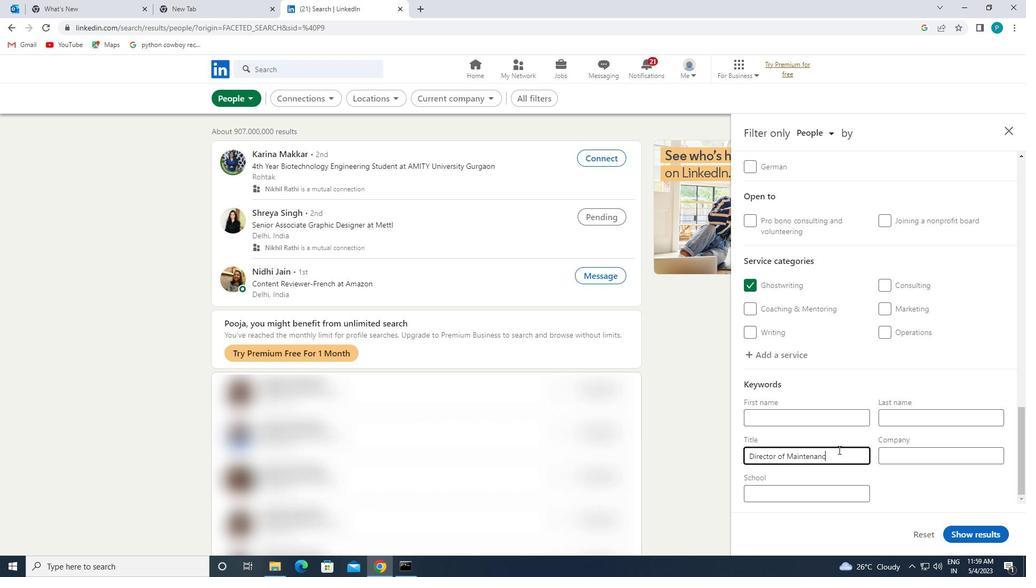 
Action: Mouse moved to (975, 537)
Screenshot: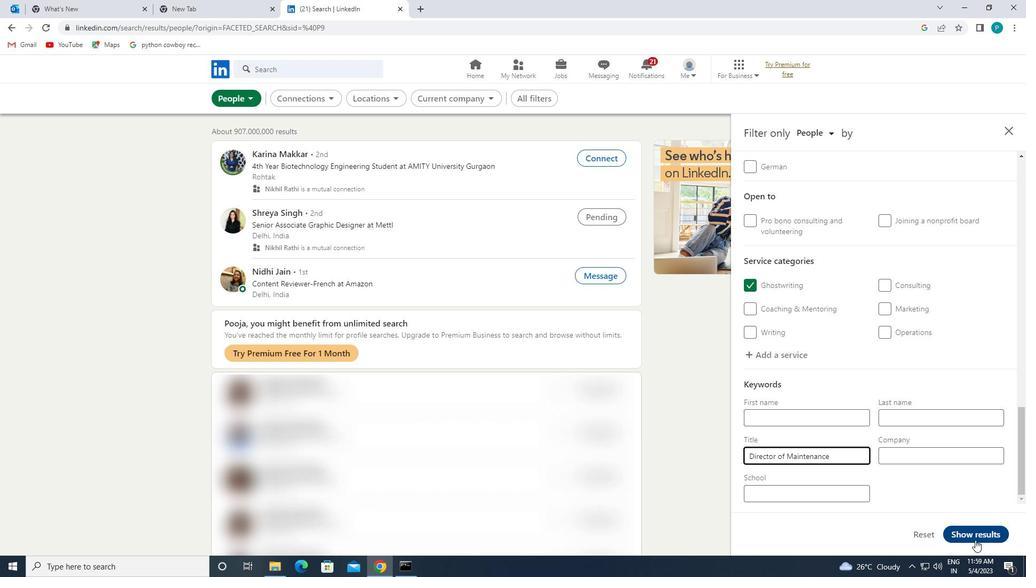 
Action: Mouse pressed left at (975, 537)
Screenshot: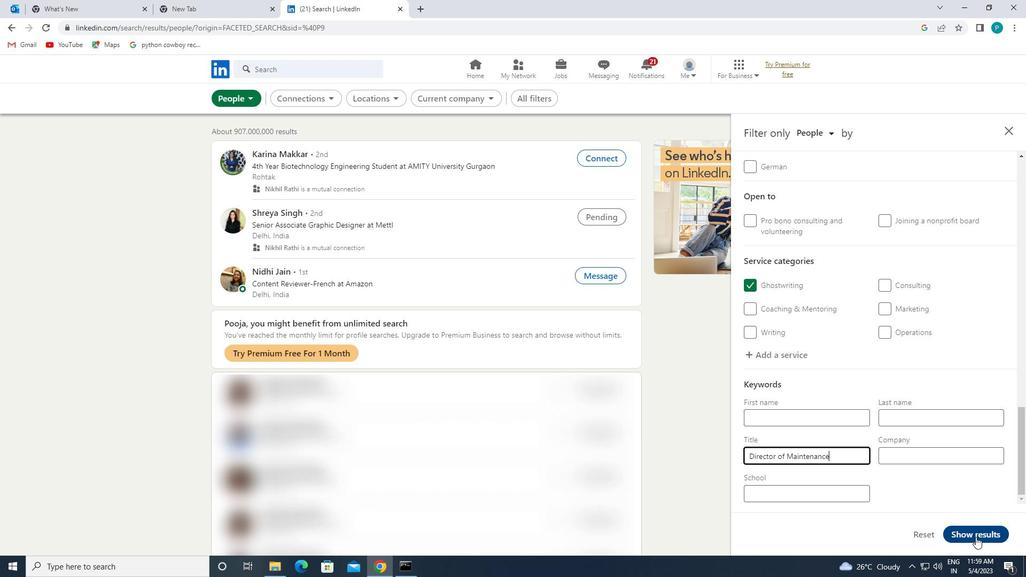 
